 Task: Look for space in Xiamen, China from 8th August, 2023 to 15th August, 2023 for 9 adults in price range Rs.10000 to Rs.14000. Place can be shared room with 5 bedrooms having 9 beds and 5 bathrooms. Property type can be house, flat, guest house. Amenities needed are: wifi, TV, free parkinig on premises, gym, breakfast. Booking option can be shelf check-in. Required host language is Chinese (Simplified).
Action: Mouse moved to (413, 107)
Screenshot: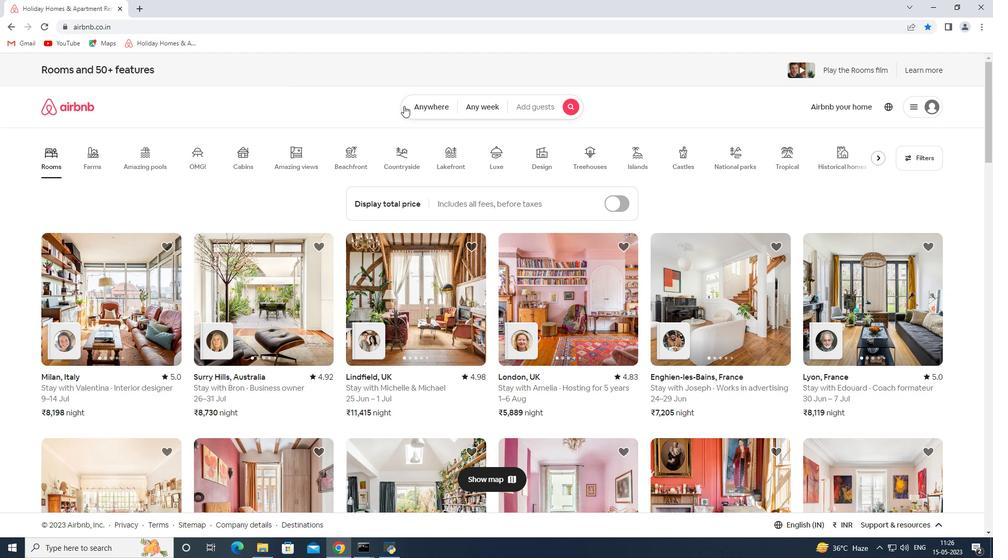 
Action: Mouse pressed left at (413, 107)
Screenshot: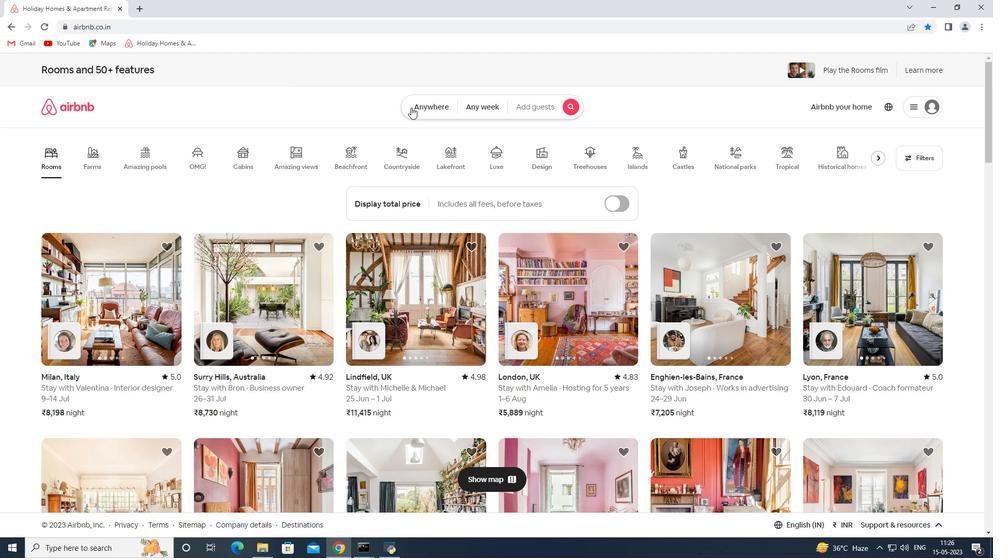 
Action: Mouse moved to (324, 151)
Screenshot: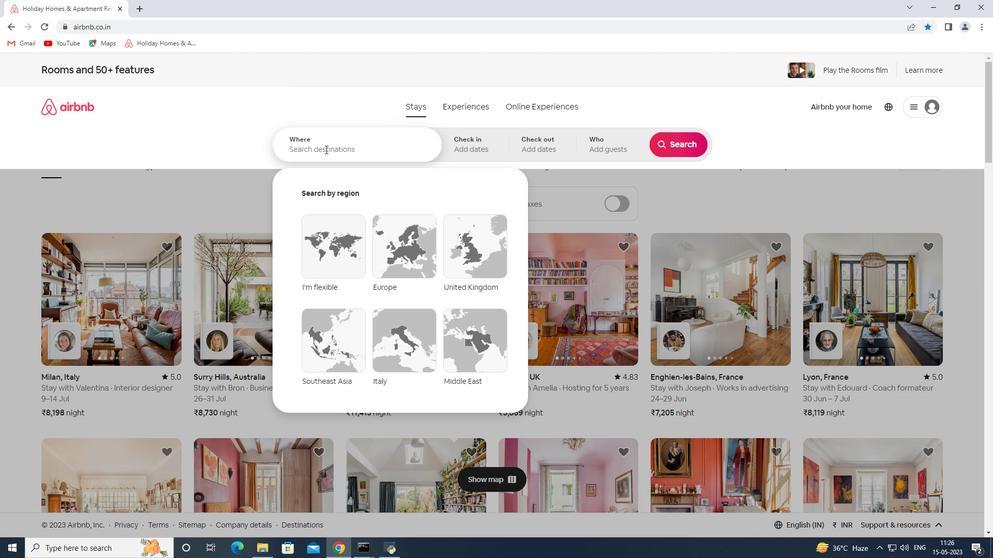 
Action: Mouse pressed left at (324, 151)
Screenshot: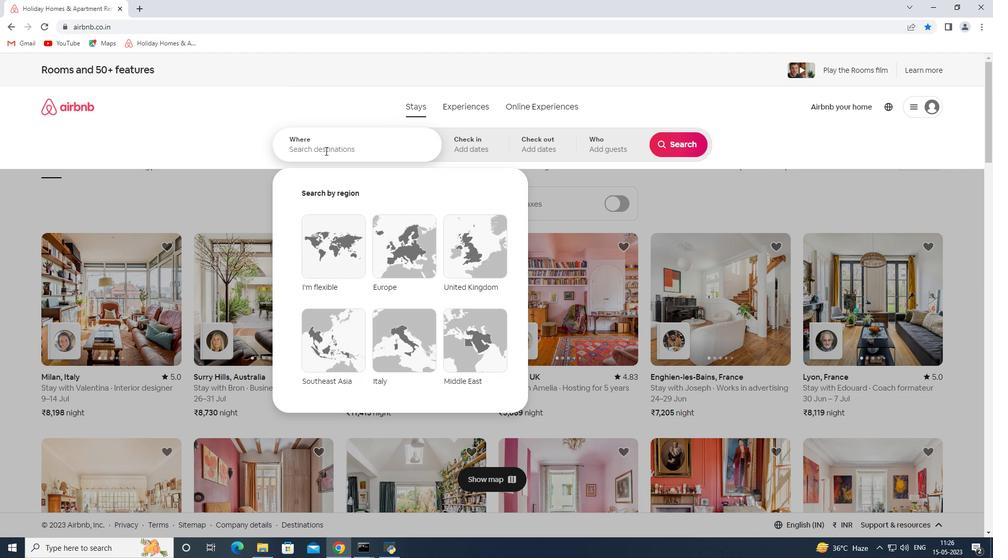 
Action: Key pressed <Key.shift>Xiamen<Key.space><Key.shift>China<Key.space><Key.enter>
Screenshot: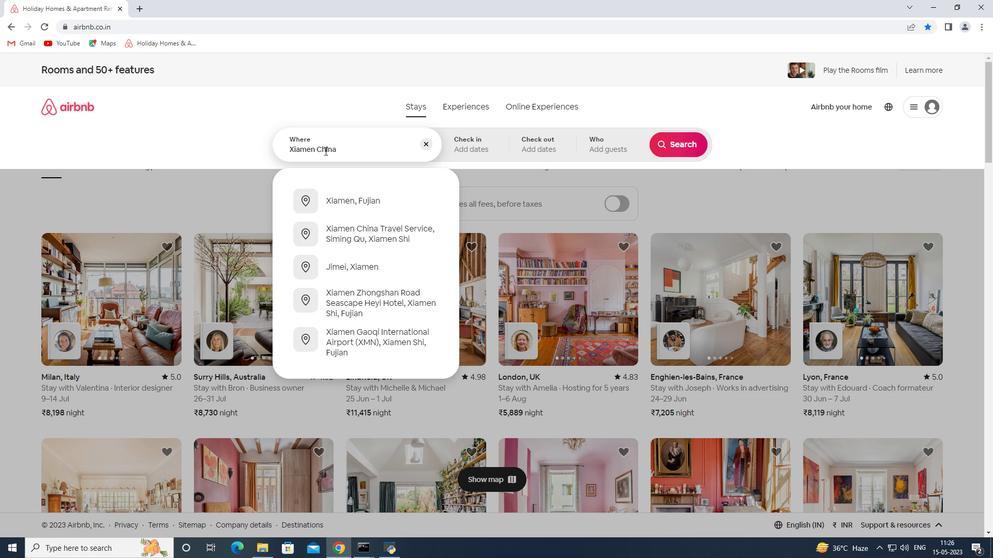 
Action: Mouse moved to (674, 224)
Screenshot: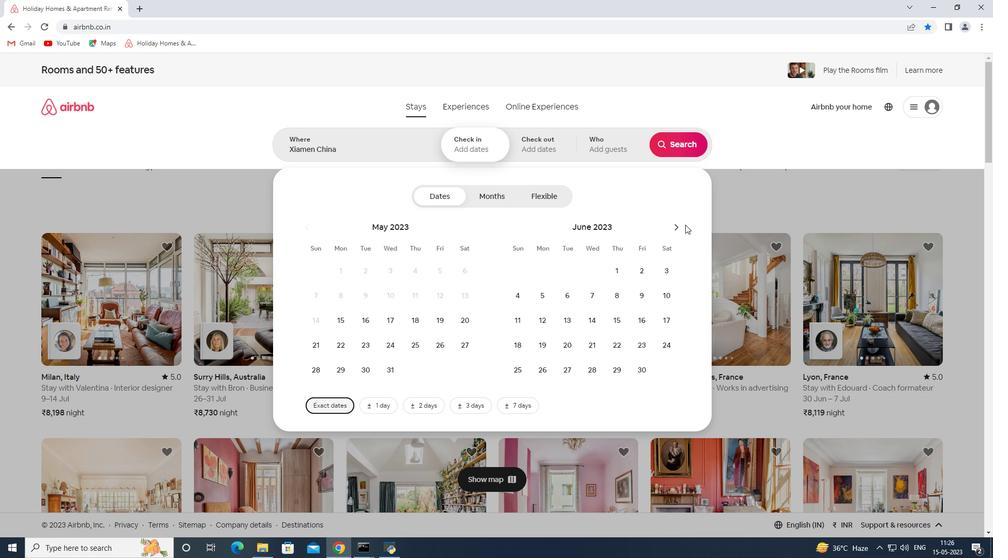 
Action: Mouse pressed left at (674, 224)
Screenshot: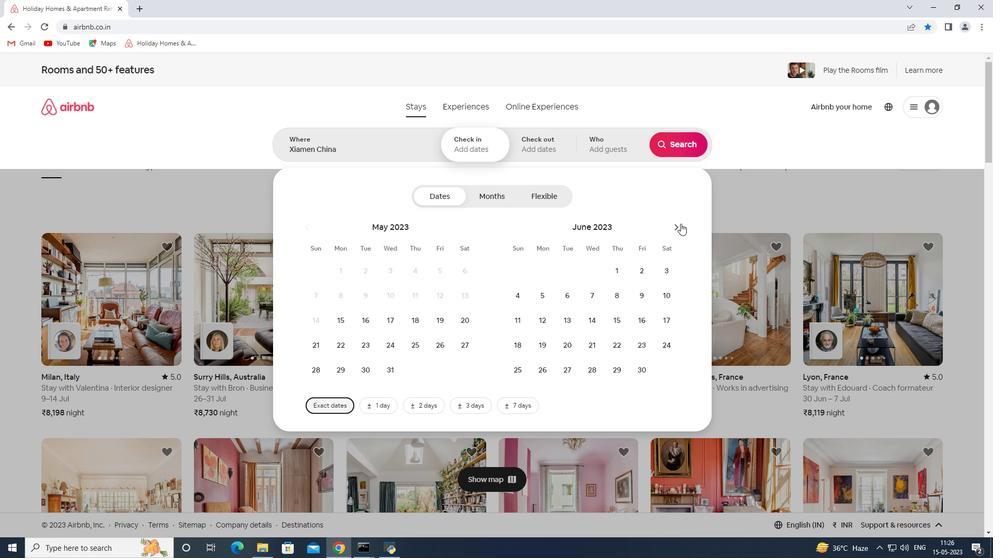 
Action: Mouse pressed left at (674, 224)
Screenshot: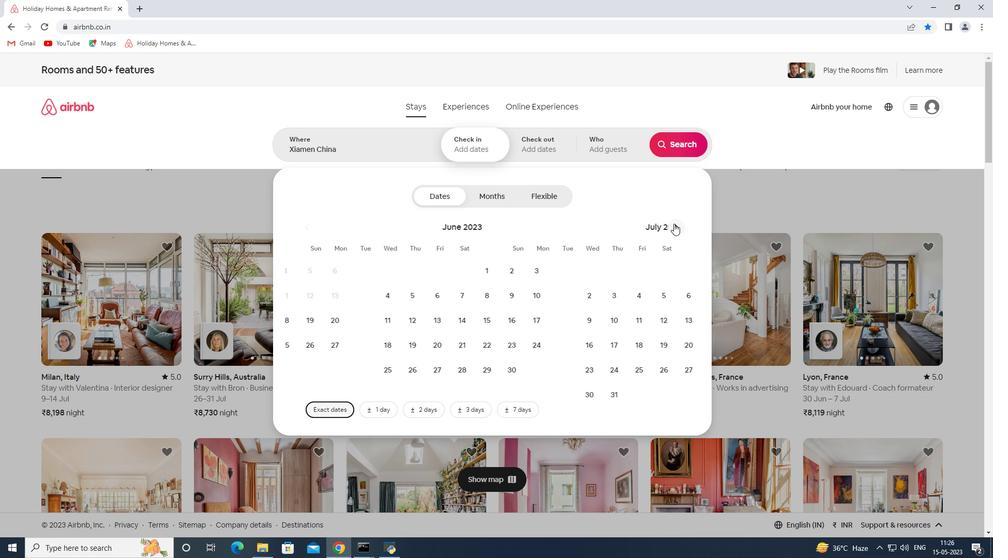 
Action: Mouse moved to (564, 296)
Screenshot: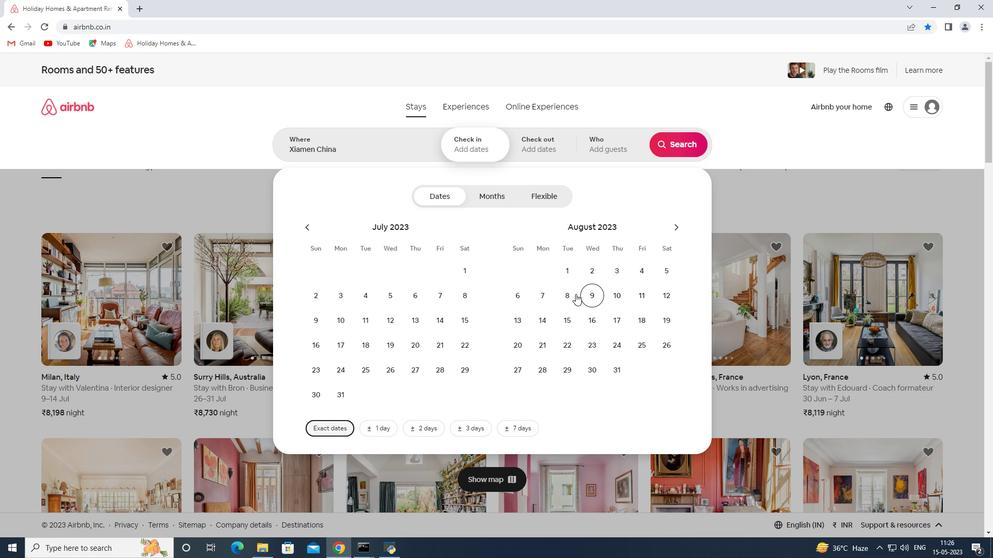 
Action: Mouse pressed left at (564, 296)
Screenshot: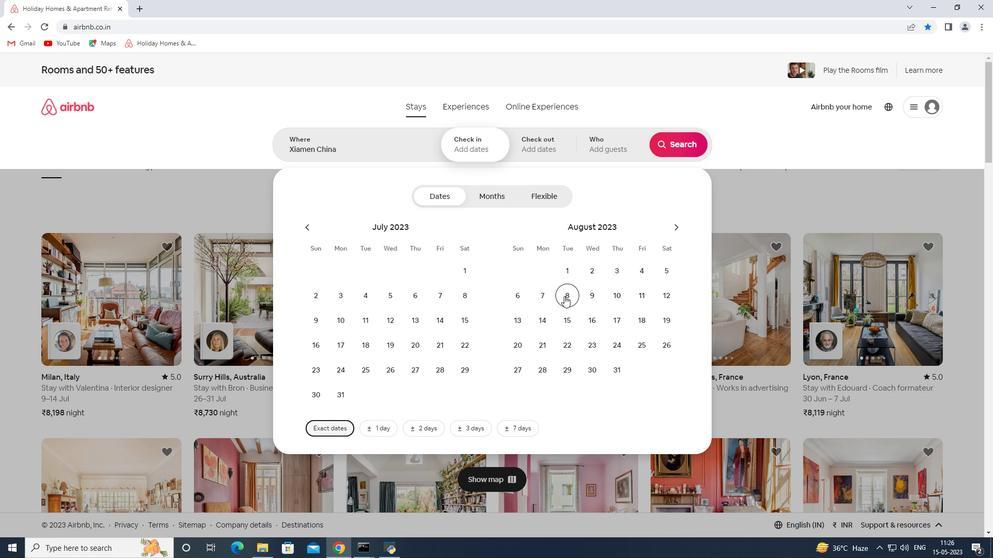 
Action: Mouse moved to (565, 318)
Screenshot: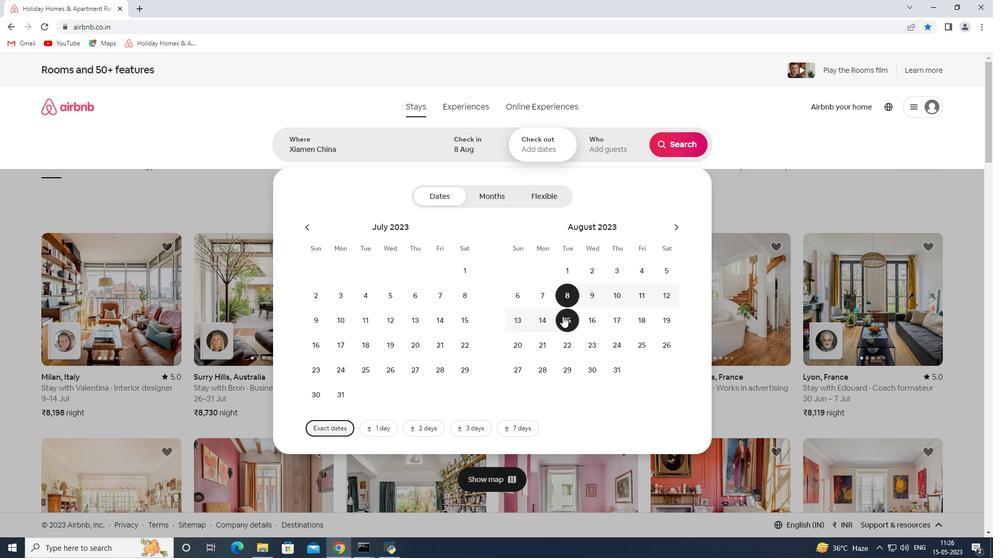 
Action: Mouse pressed left at (565, 318)
Screenshot: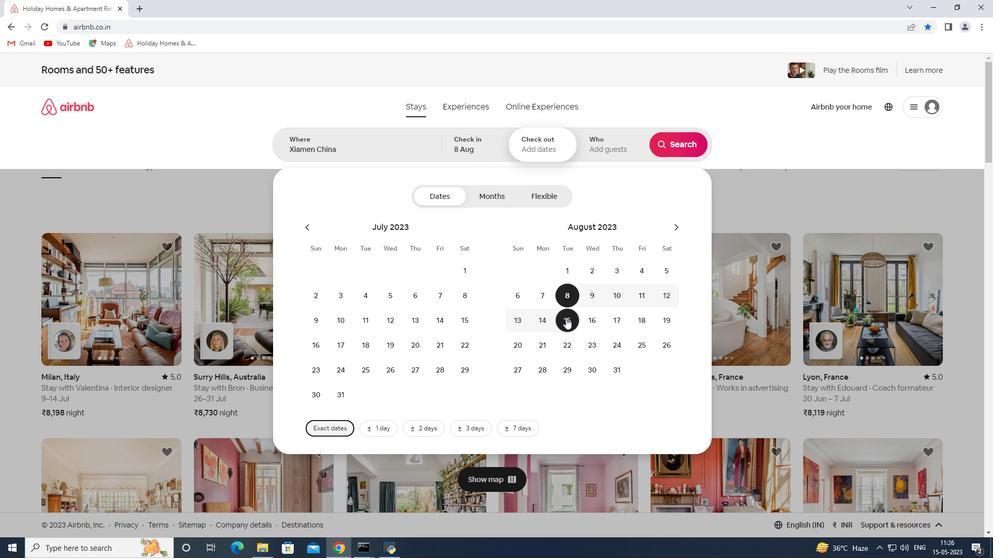 
Action: Mouse moved to (593, 145)
Screenshot: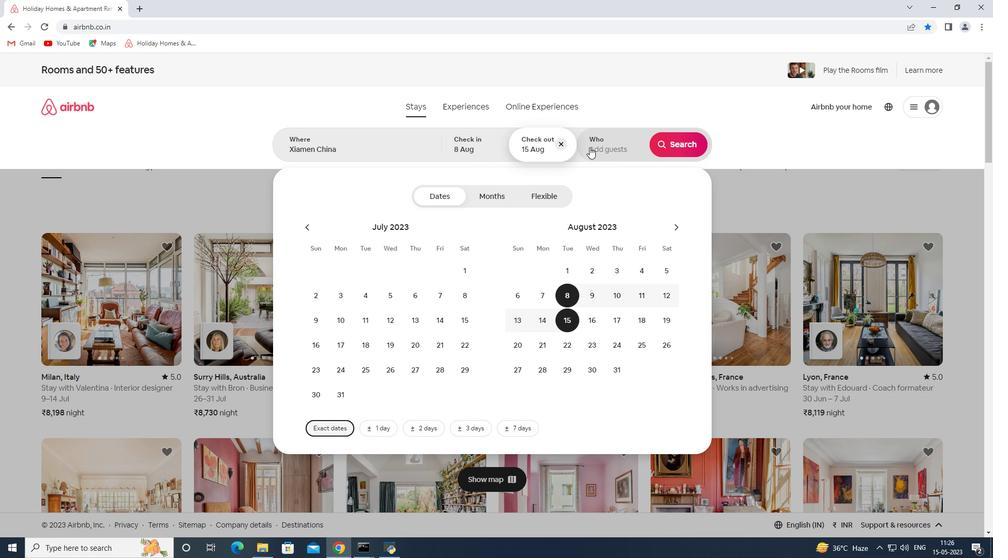 
Action: Mouse pressed left at (593, 145)
Screenshot: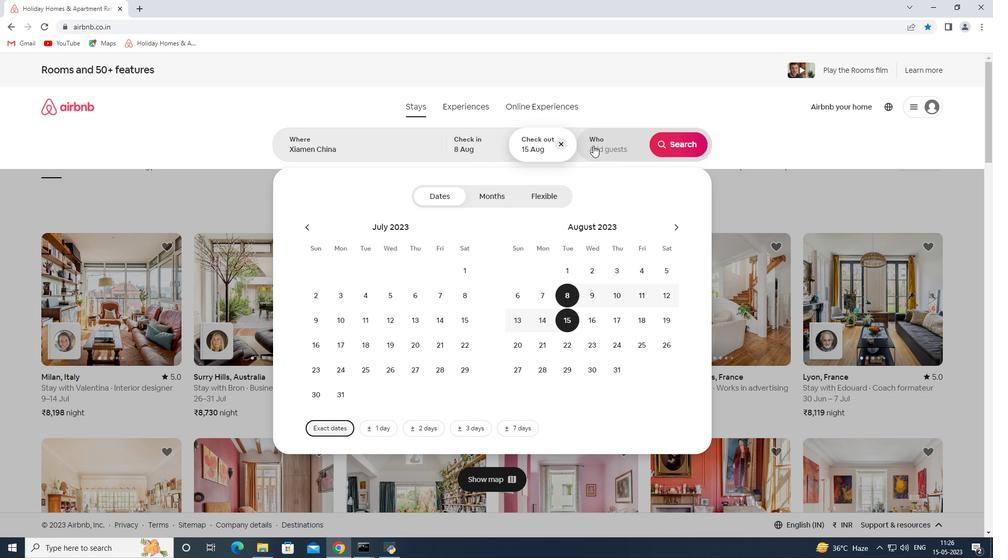 
Action: Mouse moved to (684, 198)
Screenshot: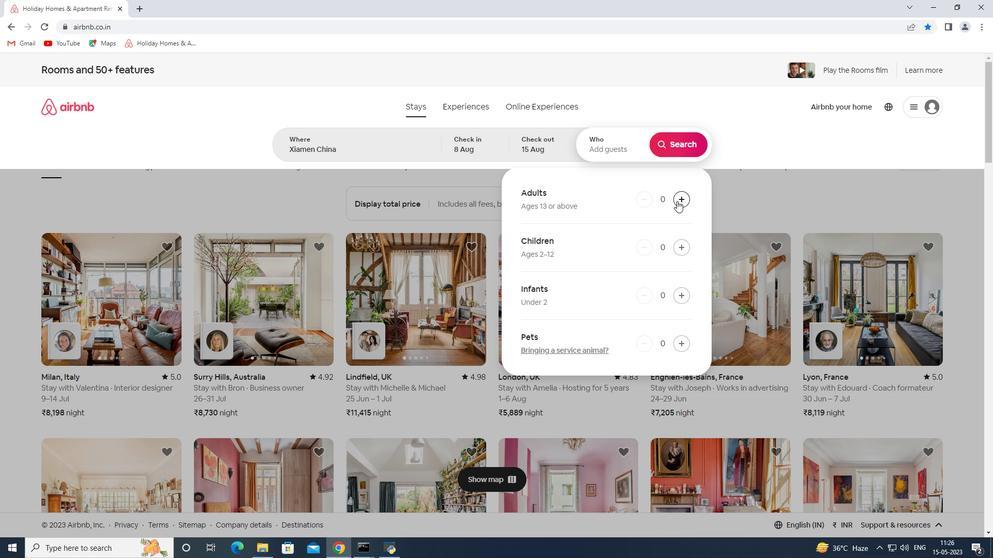
Action: Mouse pressed left at (684, 198)
Screenshot: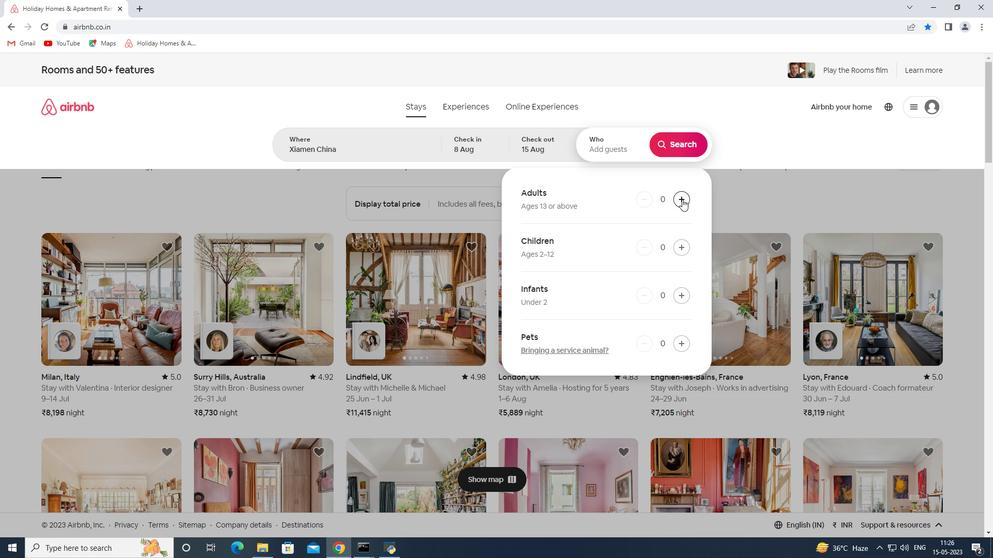 
Action: Mouse pressed left at (684, 198)
Screenshot: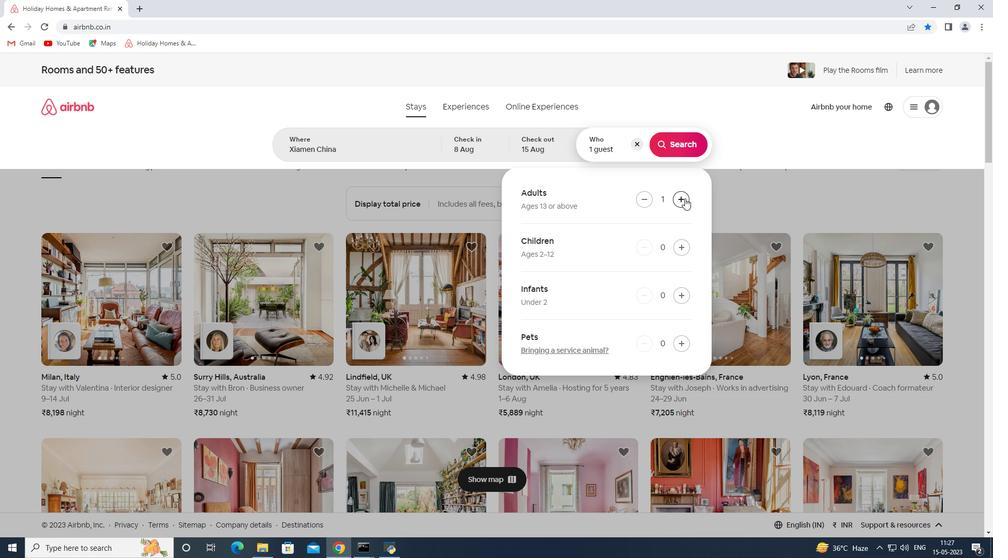 
Action: Mouse pressed left at (684, 198)
Screenshot: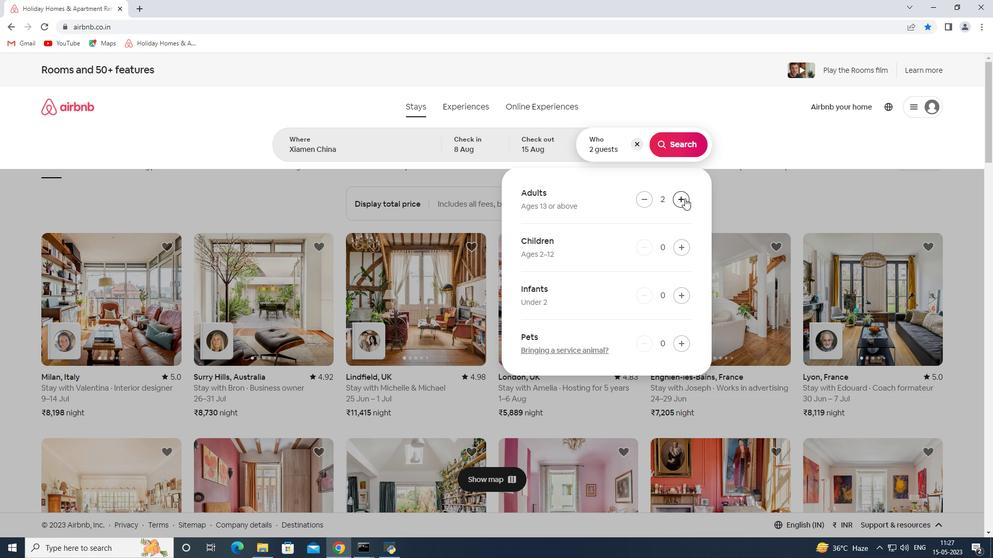 
Action: Mouse pressed left at (684, 198)
Screenshot: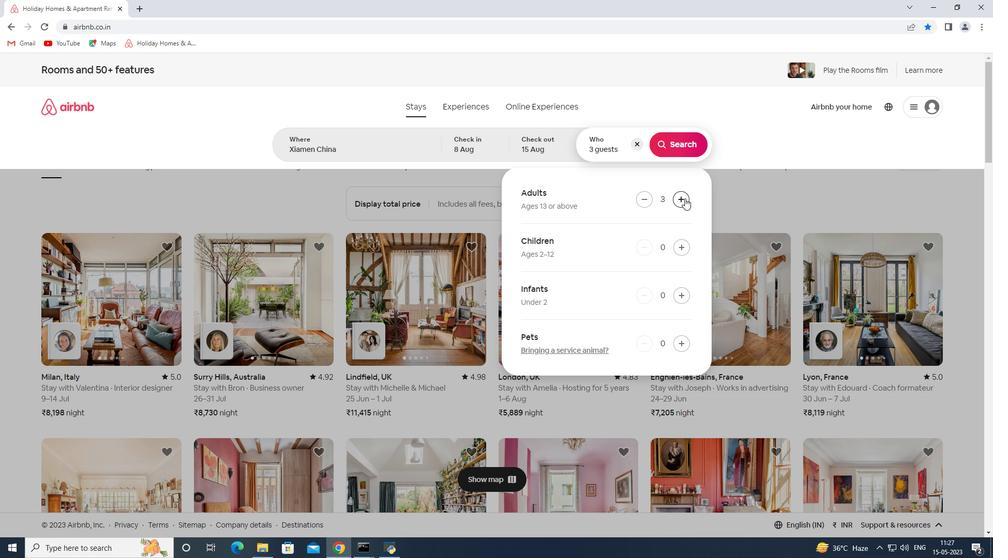 
Action: Mouse pressed left at (684, 198)
Screenshot: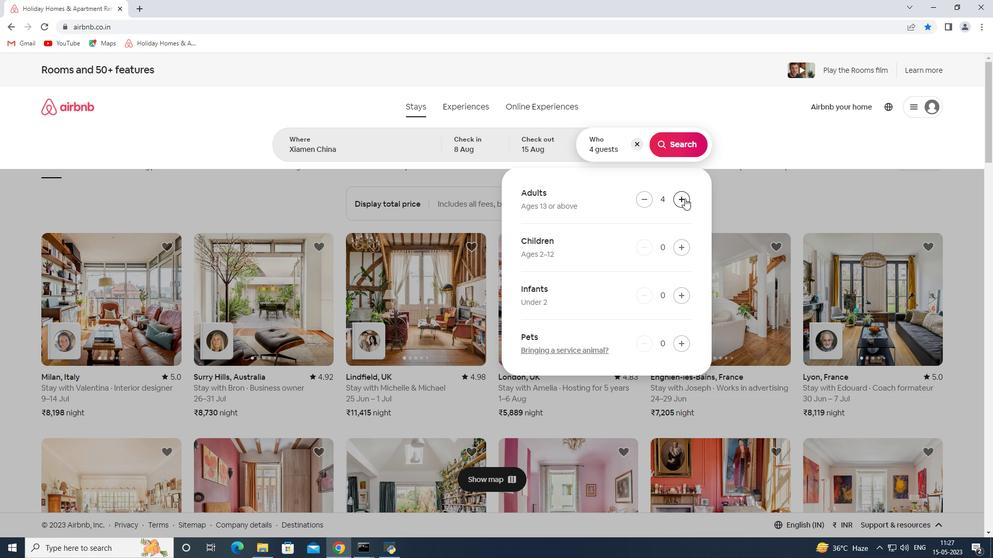 
Action: Mouse pressed left at (684, 198)
Screenshot: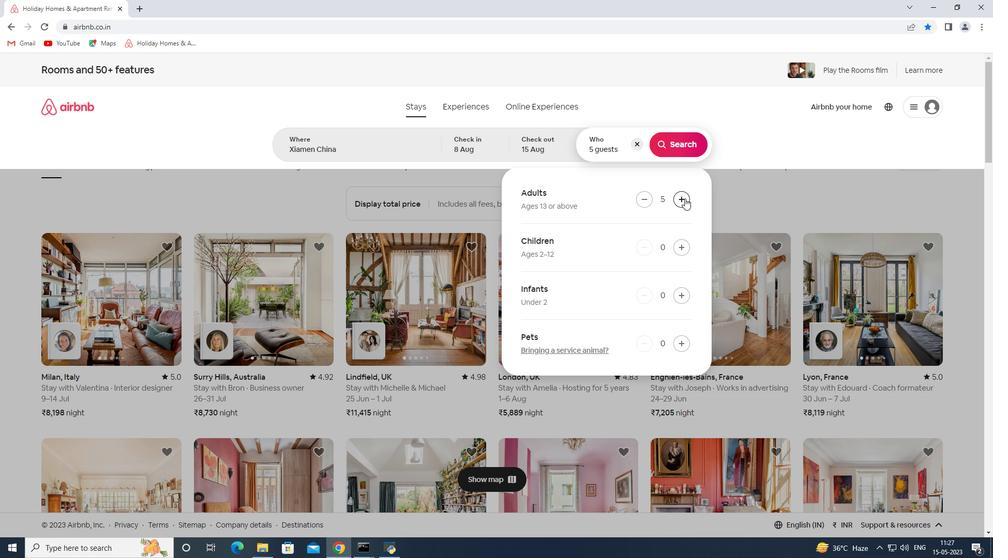 
Action: Mouse pressed left at (684, 198)
Screenshot: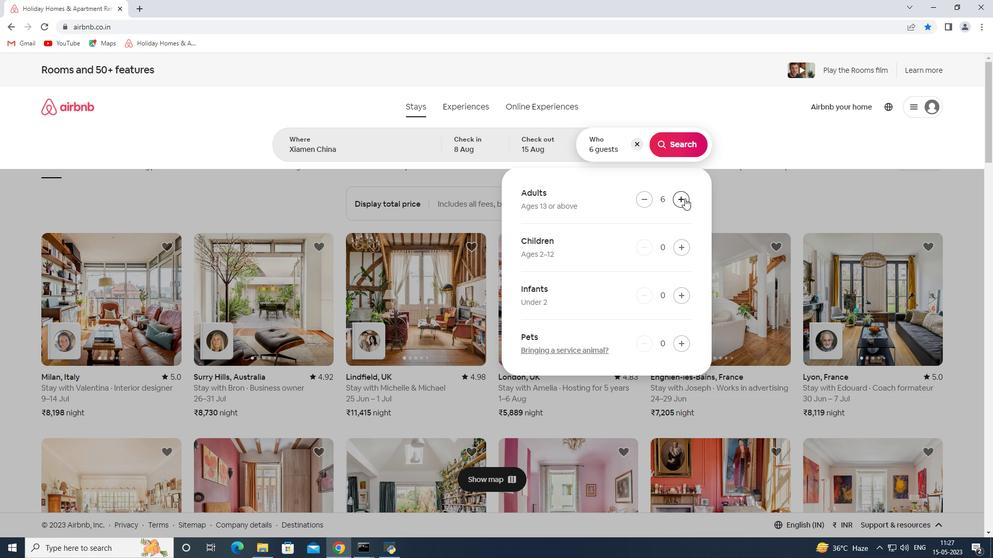 
Action: Mouse pressed left at (684, 198)
Screenshot: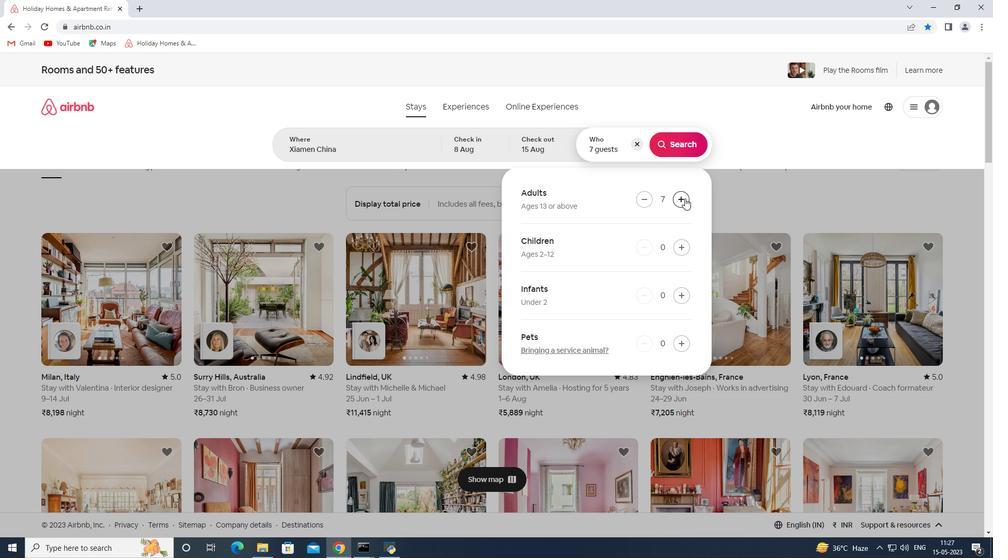 
Action: Mouse pressed left at (684, 198)
Screenshot: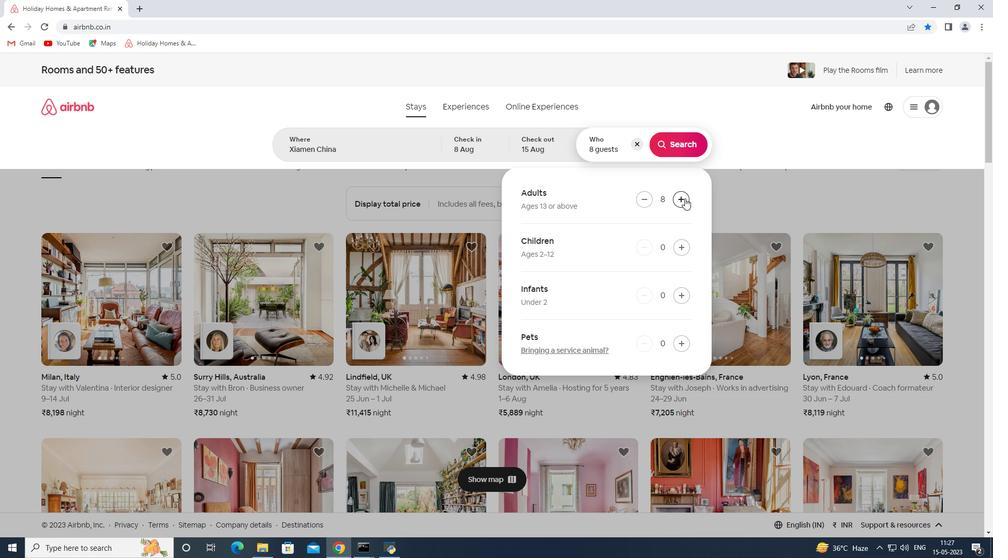 
Action: Mouse moved to (685, 146)
Screenshot: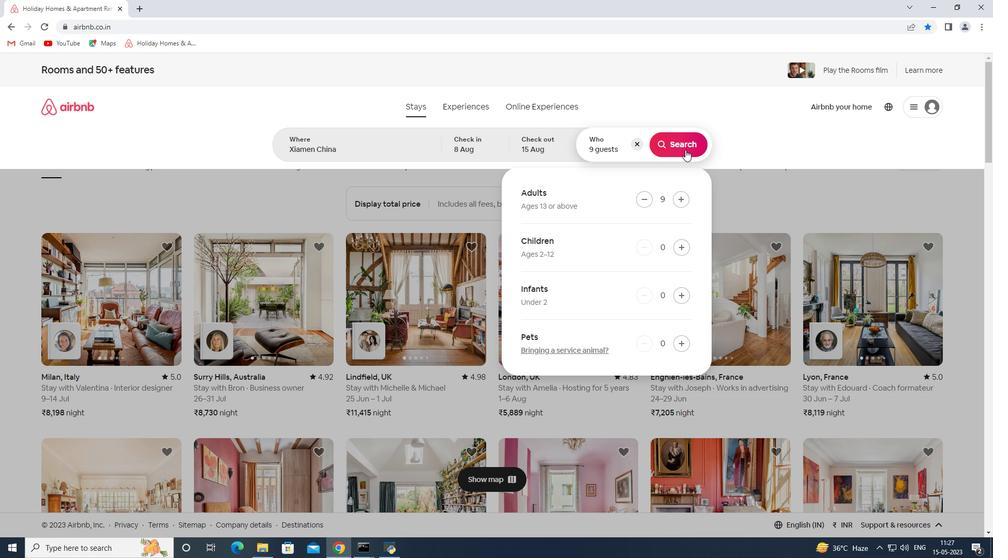 
Action: Mouse pressed left at (685, 146)
Screenshot: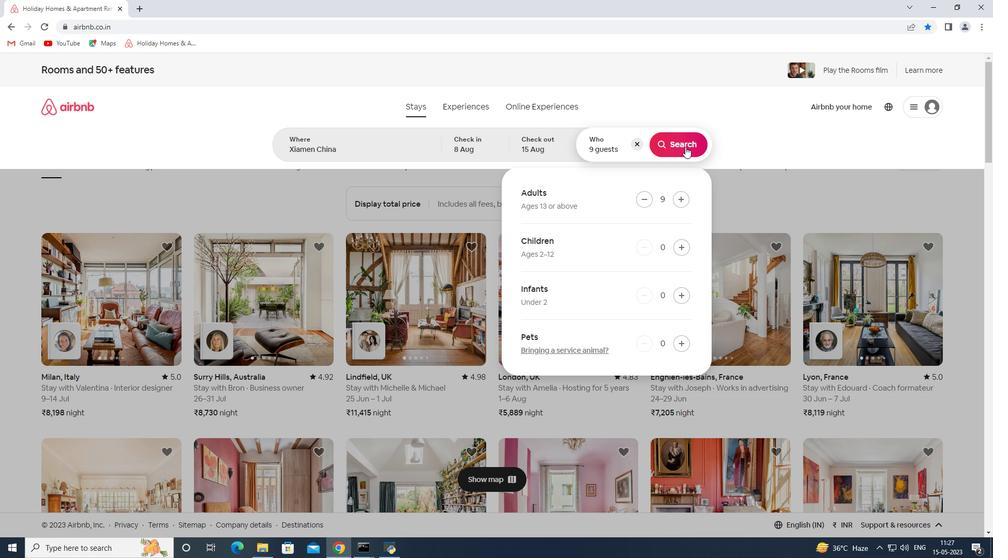 
Action: Mouse moved to (949, 116)
Screenshot: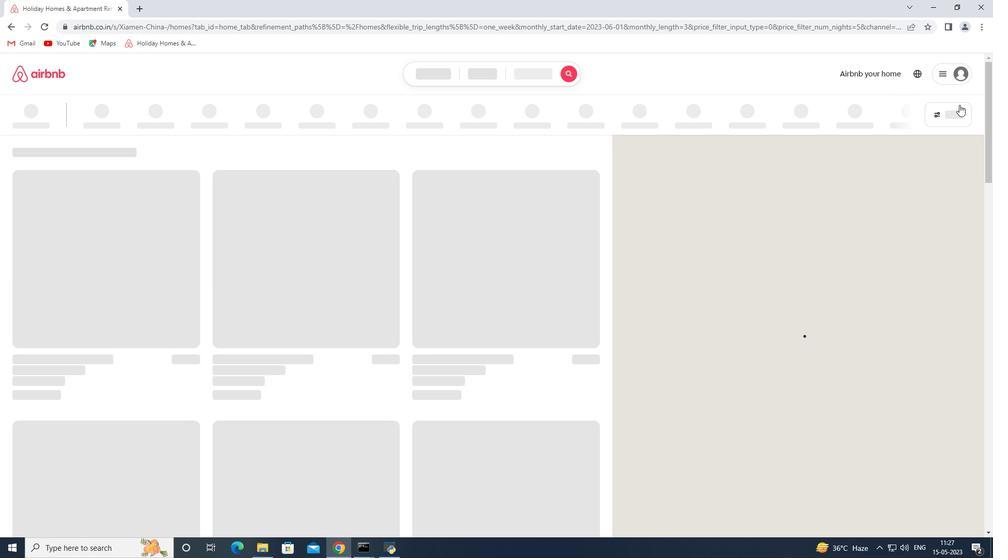 
Action: Mouse pressed left at (949, 116)
Screenshot: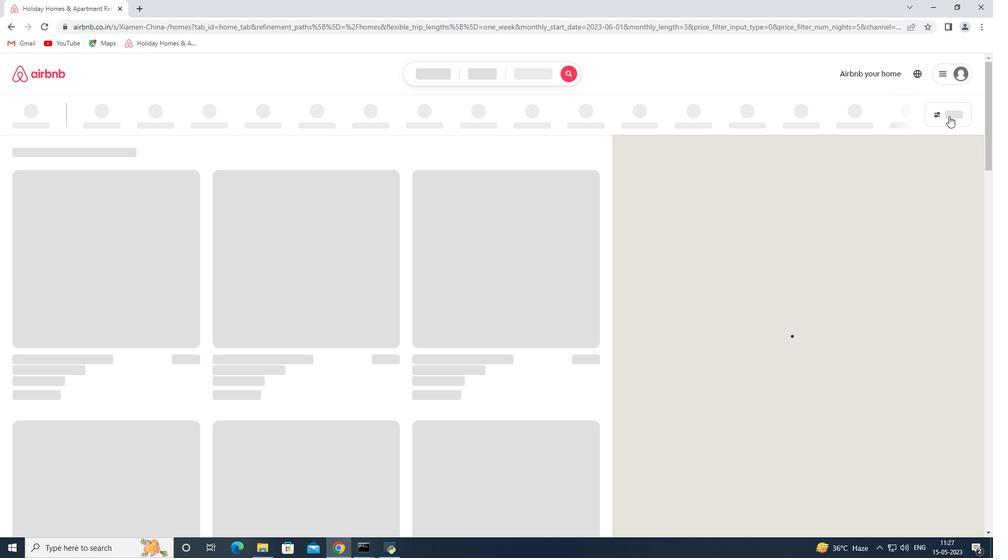 
Action: Mouse moved to (375, 368)
Screenshot: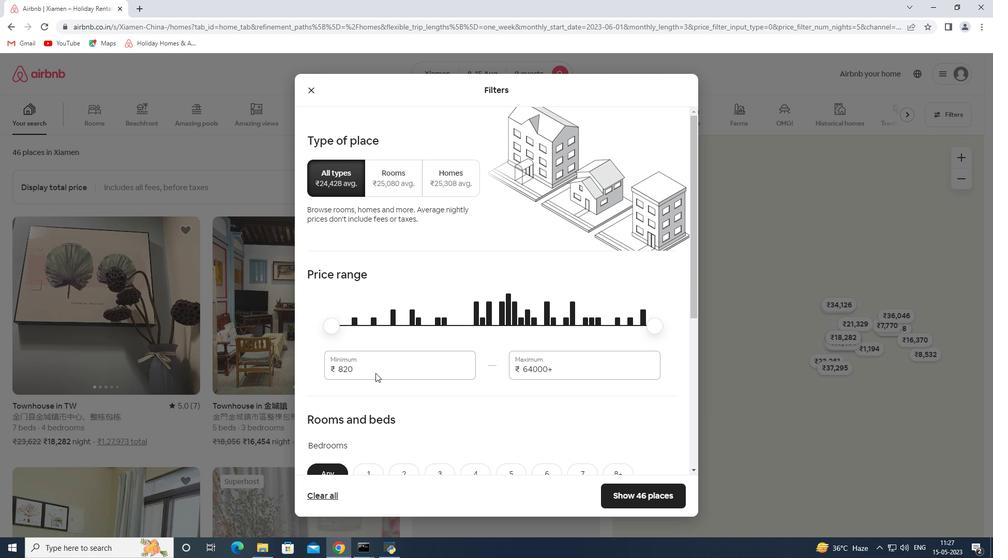 
Action: Mouse pressed left at (375, 368)
Screenshot: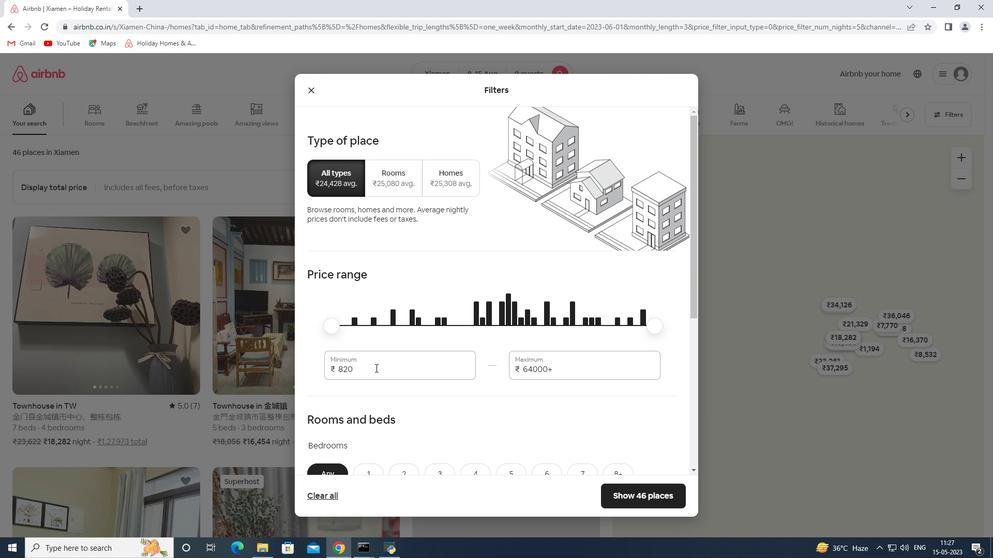 
Action: Mouse pressed left at (375, 368)
Screenshot: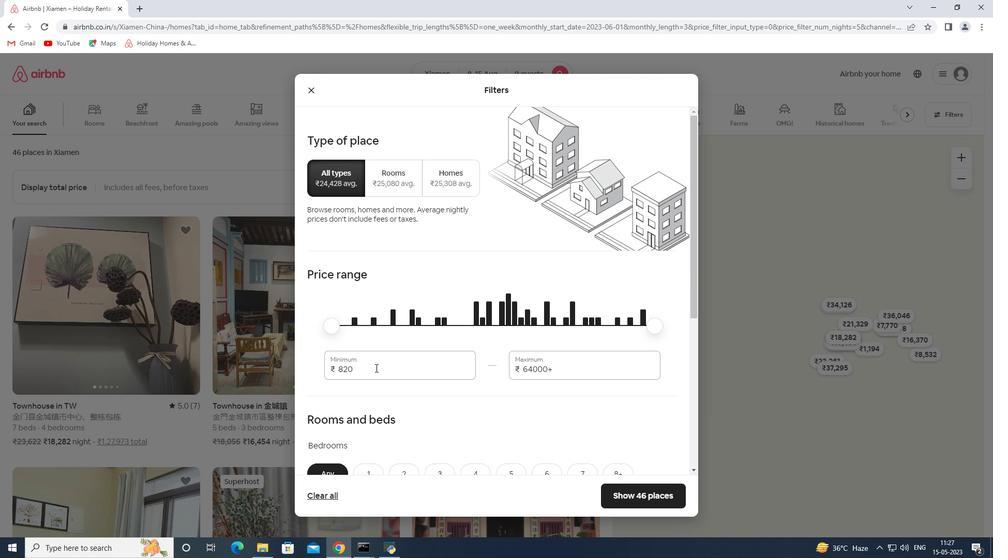 
Action: Key pressed 10000
Screenshot: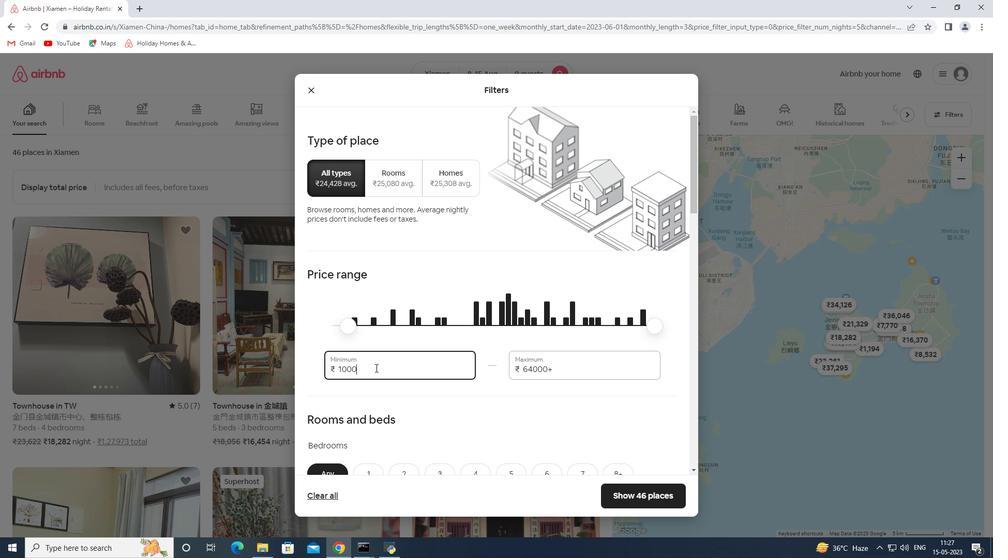 
Action: Mouse moved to (577, 369)
Screenshot: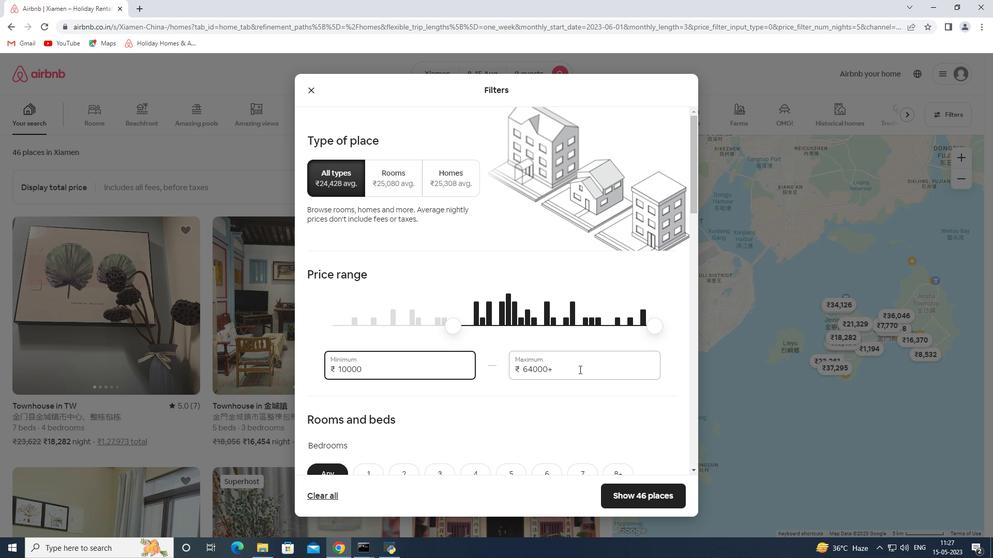 
Action: Mouse pressed left at (577, 369)
Screenshot: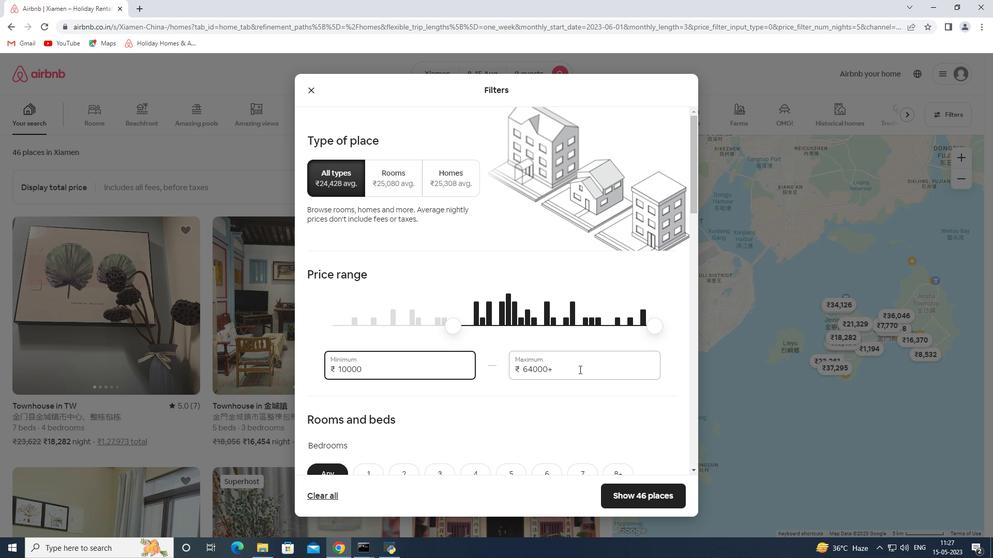 
Action: Mouse pressed left at (577, 369)
Screenshot: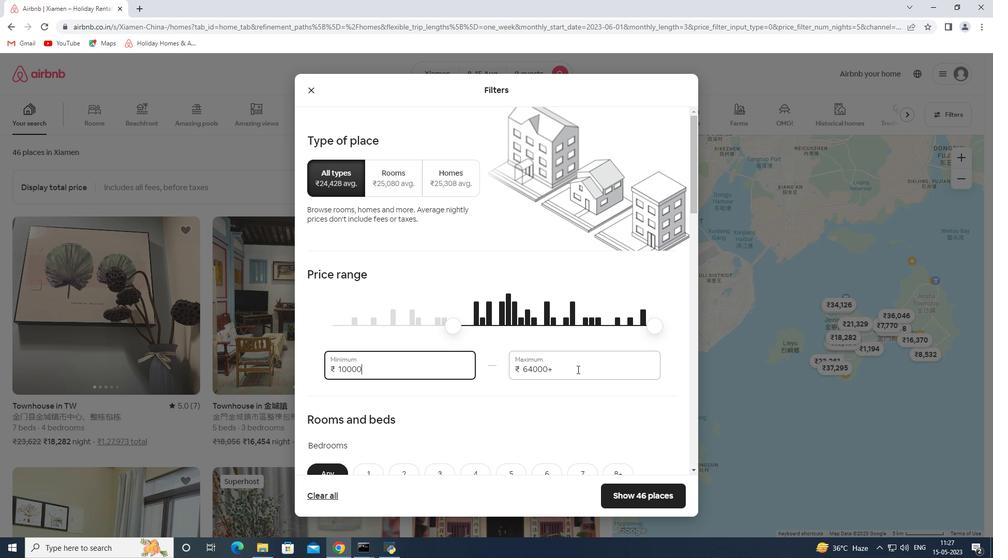 
Action: Mouse pressed left at (577, 369)
Screenshot: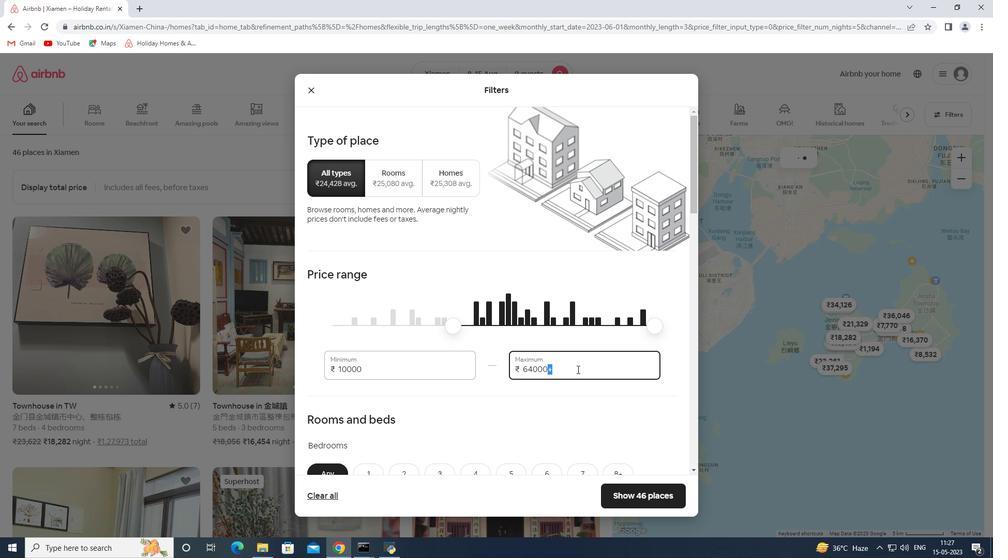 
Action: Mouse pressed left at (577, 369)
Screenshot: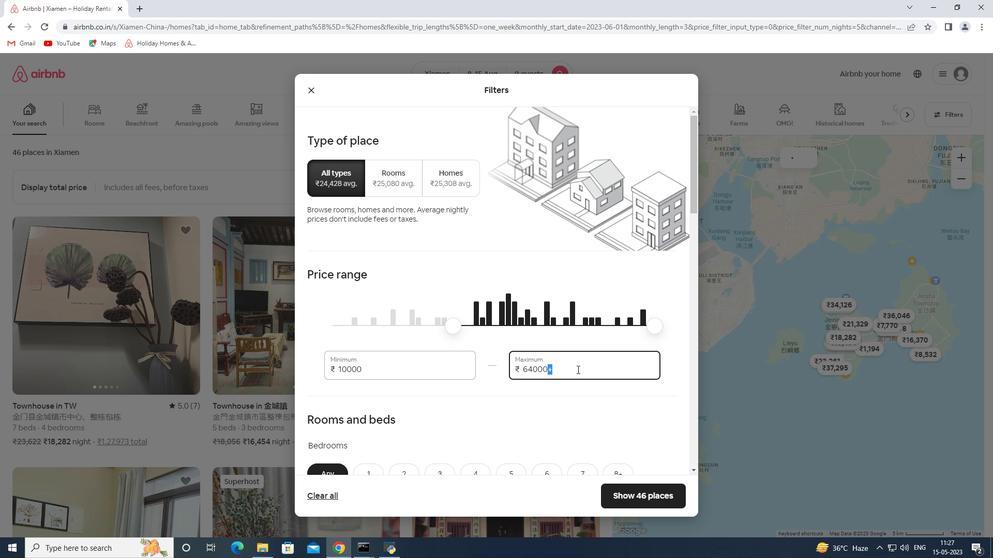 
Action: Key pressed 14000
Screenshot: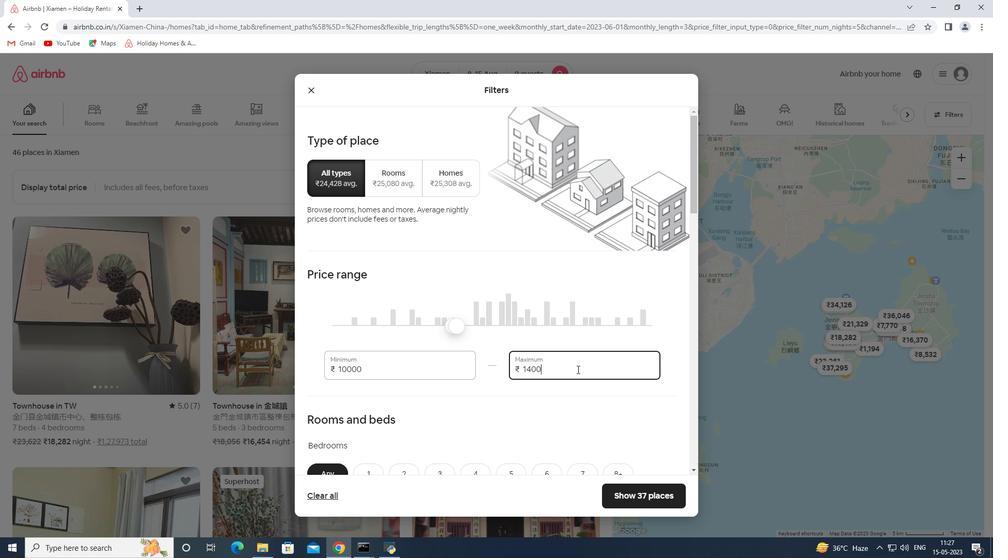 
Action: Mouse moved to (542, 312)
Screenshot: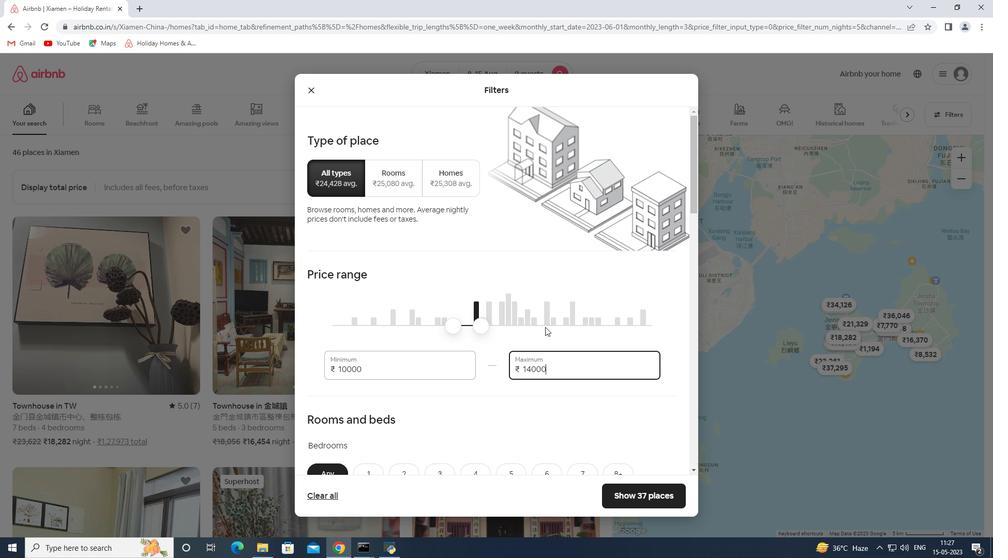 
Action: Mouse scrolled (542, 311) with delta (0, 0)
Screenshot: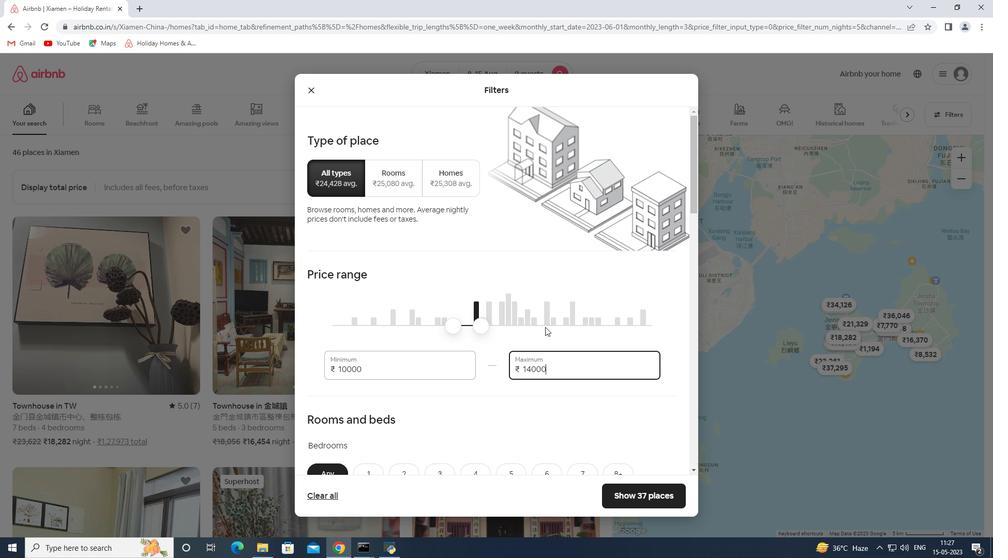 
Action: Mouse moved to (542, 310)
Screenshot: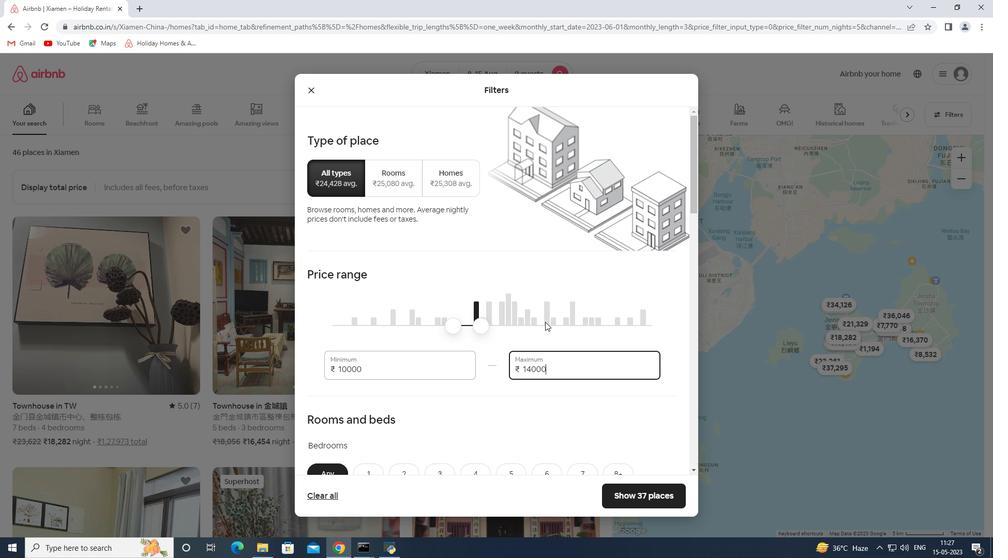 
Action: Mouse scrolled (542, 309) with delta (0, 0)
Screenshot: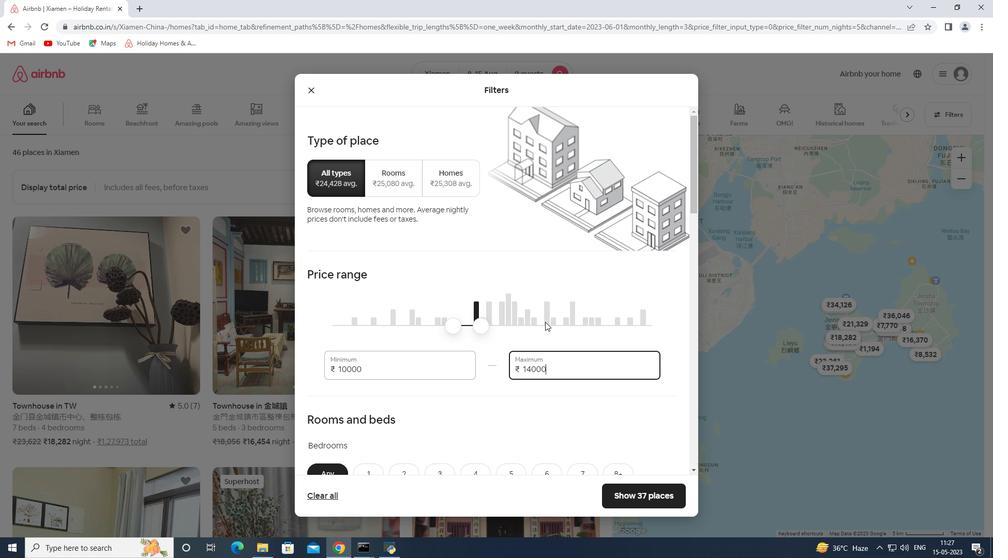 
Action: Mouse moved to (541, 309)
Screenshot: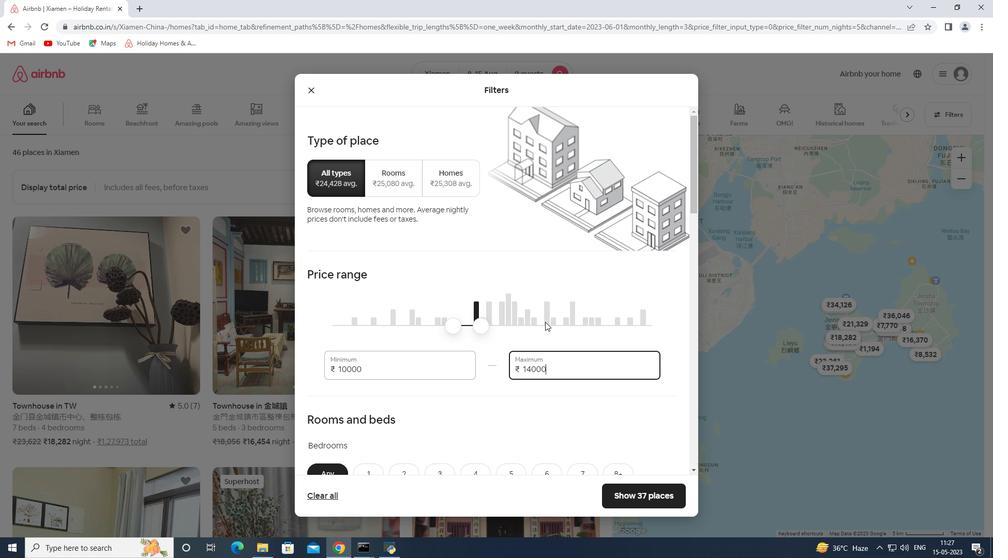 
Action: Mouse scrolled (541, 308) with delta (0, 0)
Screenshot: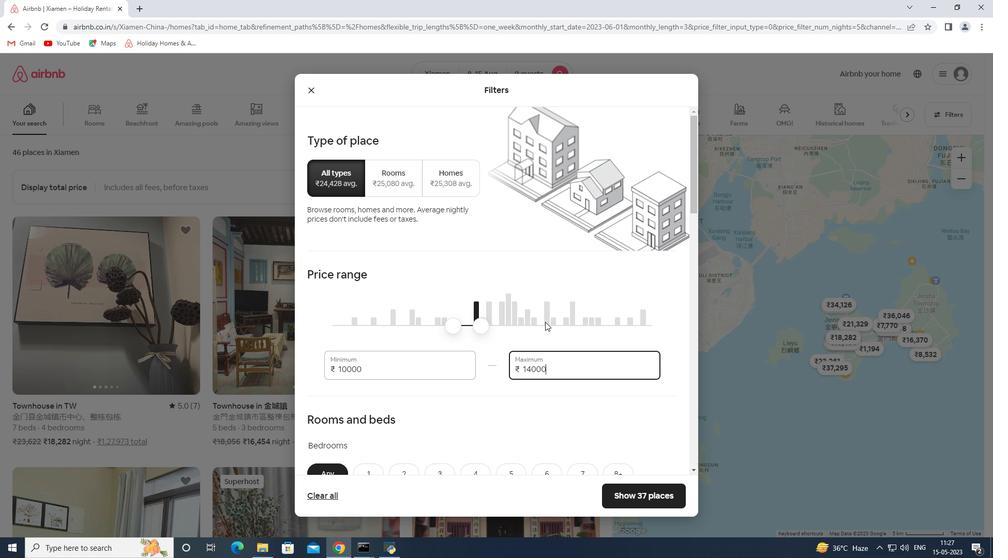 
Action: Mouse moved to (539, 306)
Screenshot: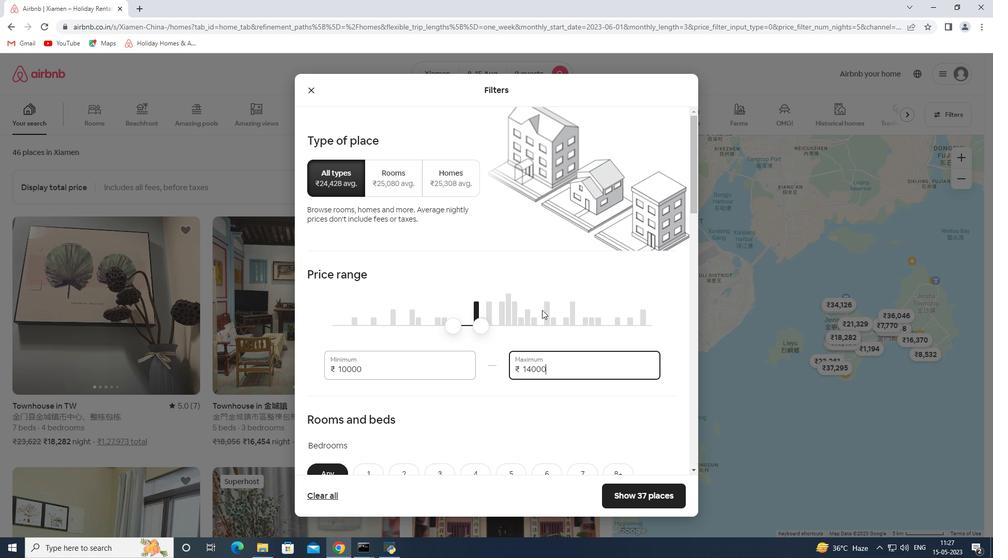 
Action: Mouse scrolled (539, 306) with delta (0, 0)
Screenshot: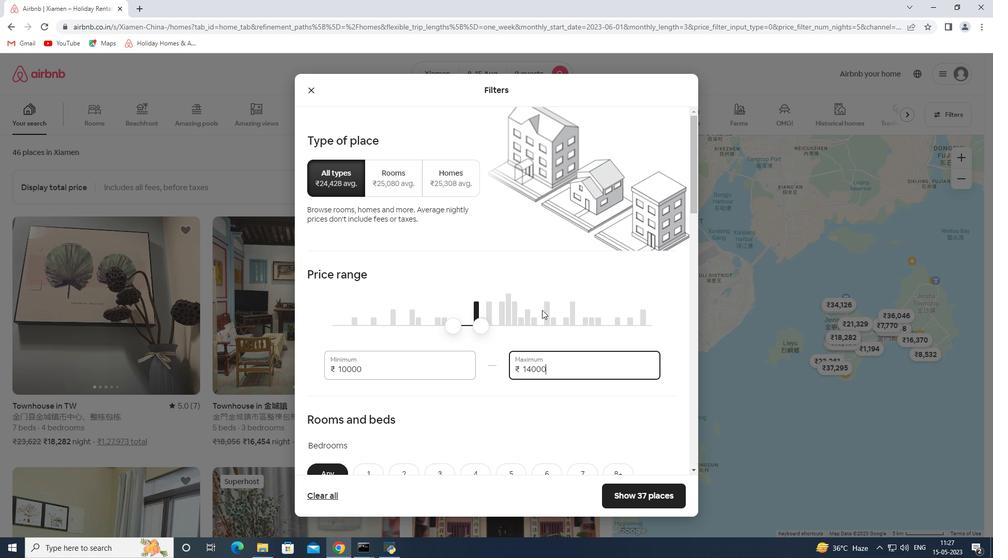 
Action: Mouse moved to (514, 270)
Screenshot: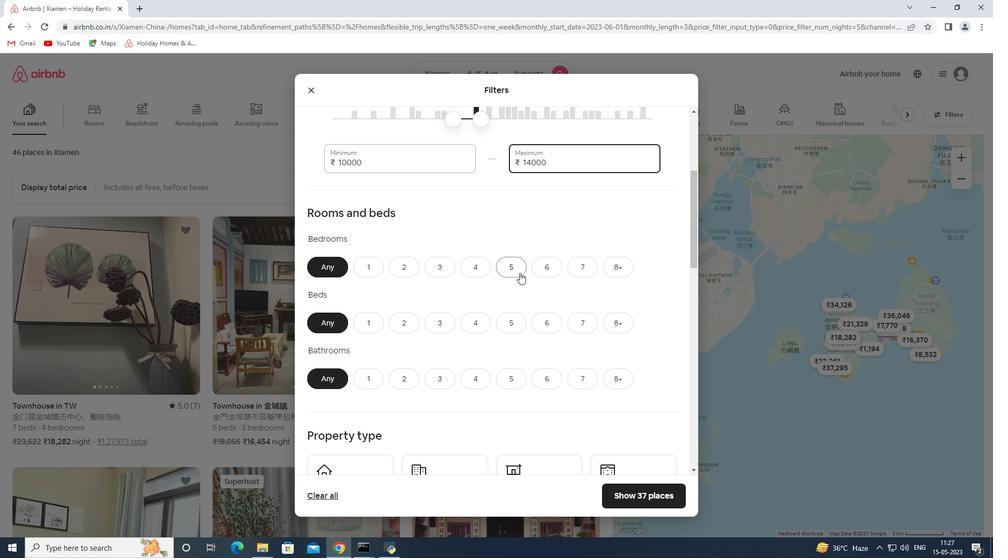 
Action: Mouse pressed left at (514, 270)
Screenshot: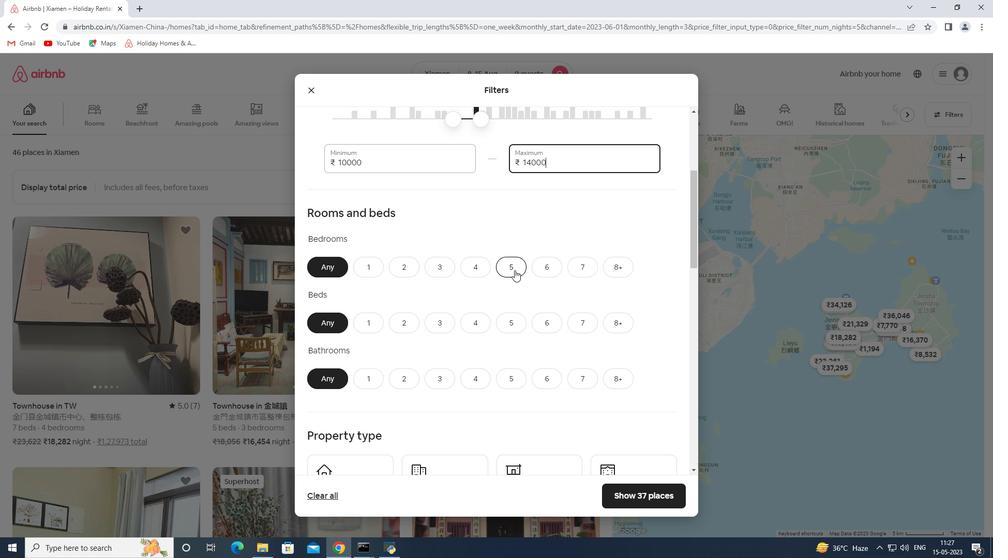 
Action: Mouse moved to (621, 323)
Screenshot: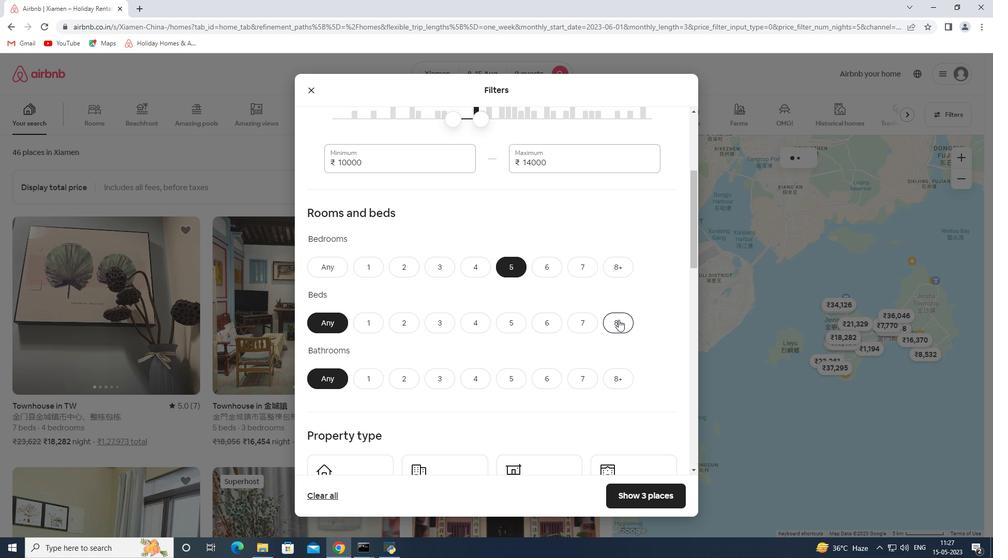 
Action: Mouse pressed left at (621, 323)
Screenshot: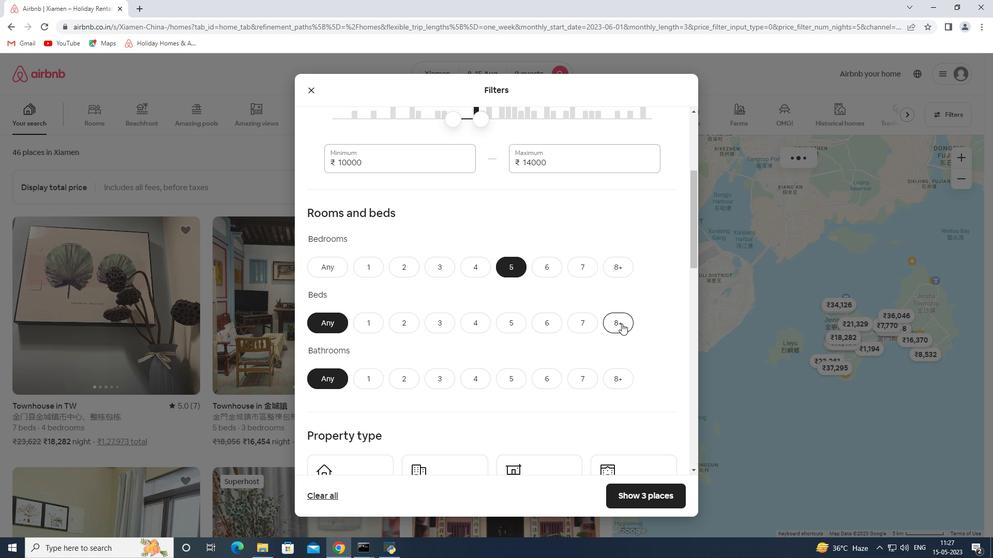 
Action: Mouse moved to (515, 378)
Screenshot: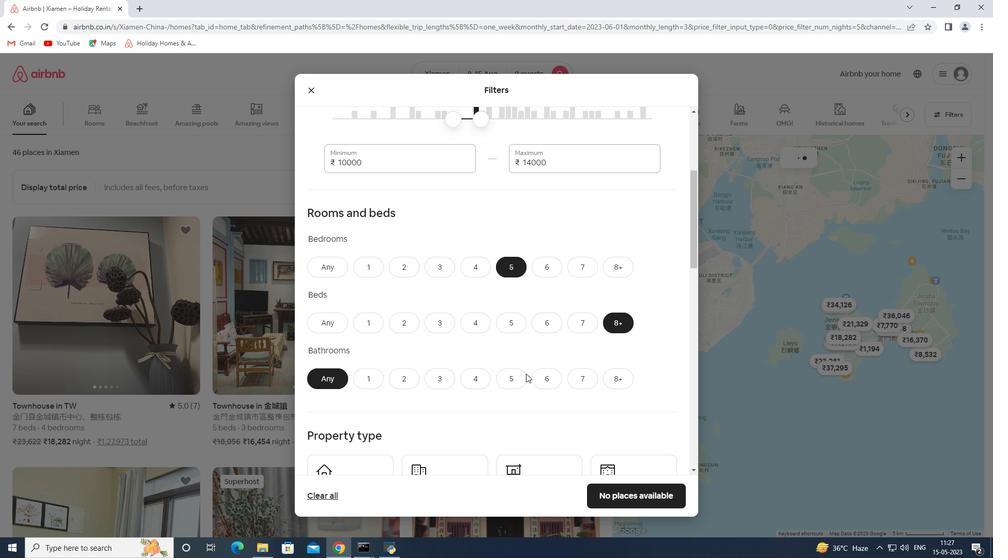 
Action: Mouse pressed left at (515, 378)
Screenshot: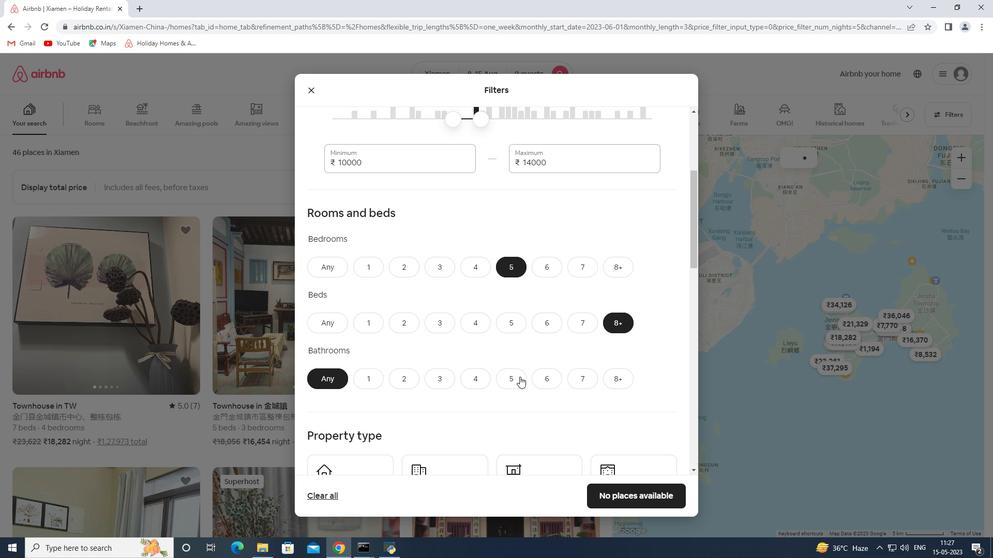 
Action: Mouse moved to (529, 336)
Screenshot: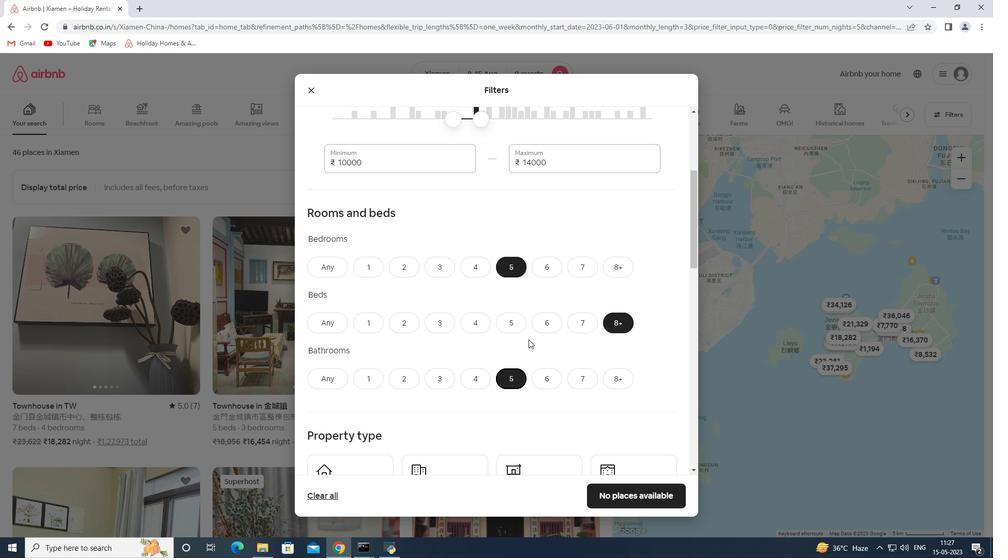
Action: Mouse scrolled (529, 336) with delta (0, 0)
Screenshot: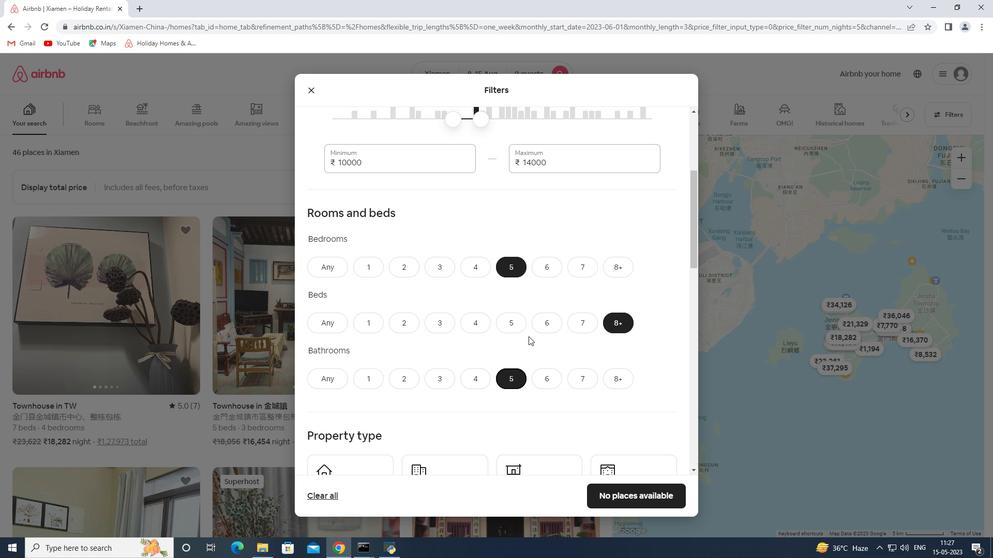 
Action: Mouse scrolled (529, 336) with delta (0, 0)
Screenshot: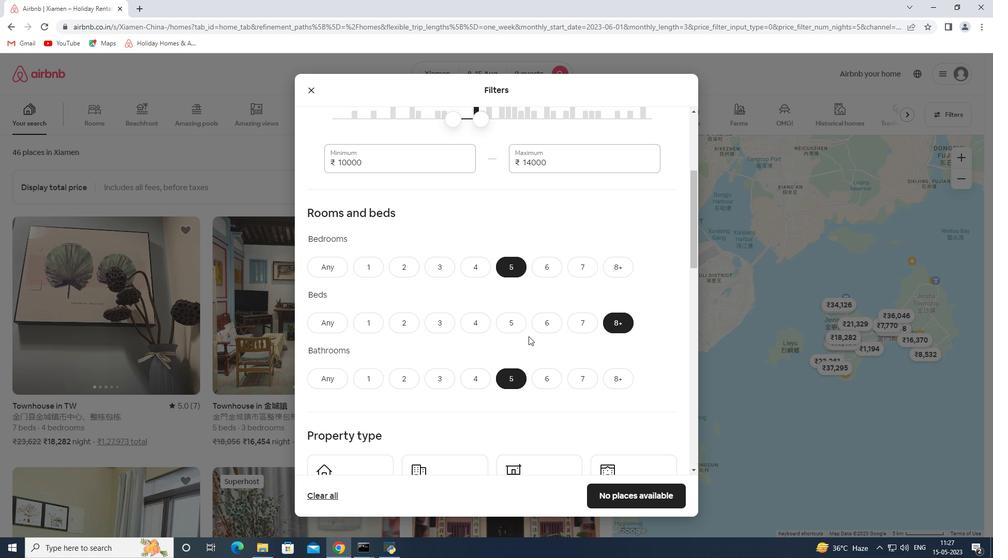 
Action: Mouse moved to (373, 379)
Screenshot: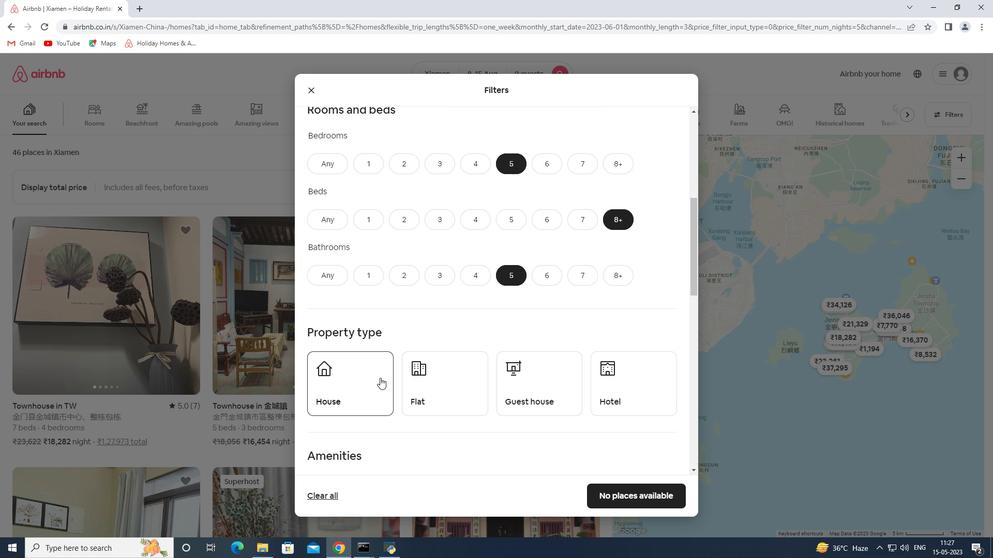
Action: Mouse pressed left at (373, 379)
Screenshot: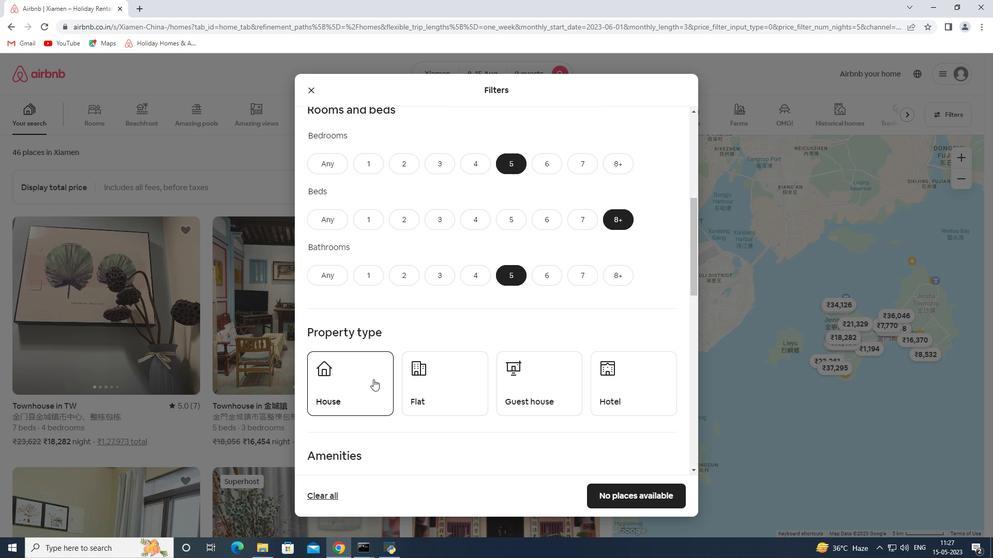 
Action: Mouse moved to (453, 382)
Screenshot: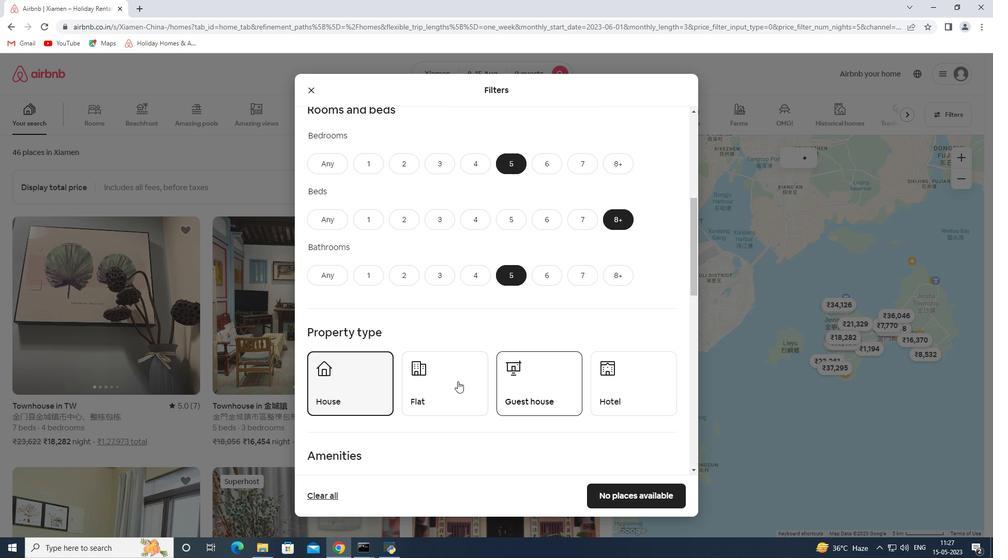 
Action: Mouse pressed left at (453, 382)
Screenshot: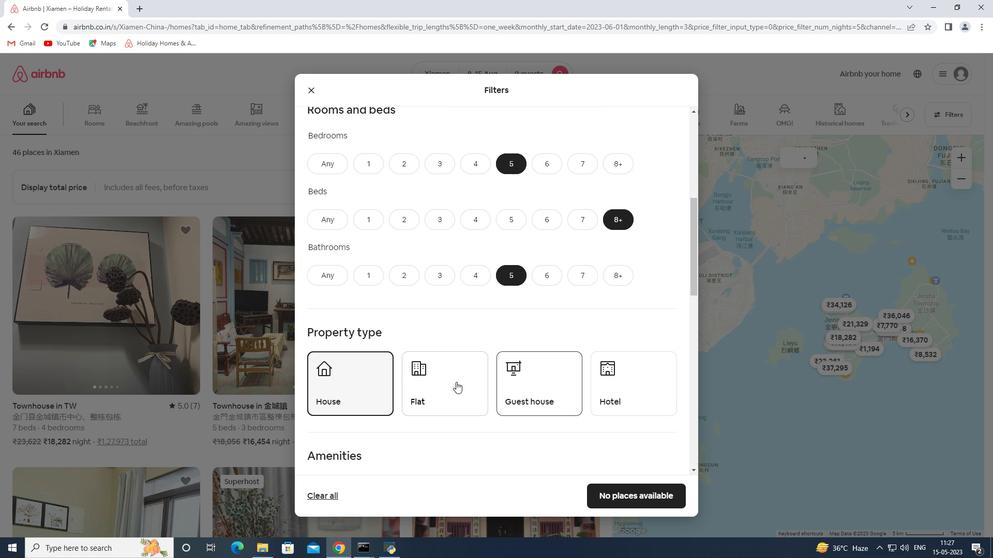 
Action: Mouse moved to (531, 373)
Screenshot: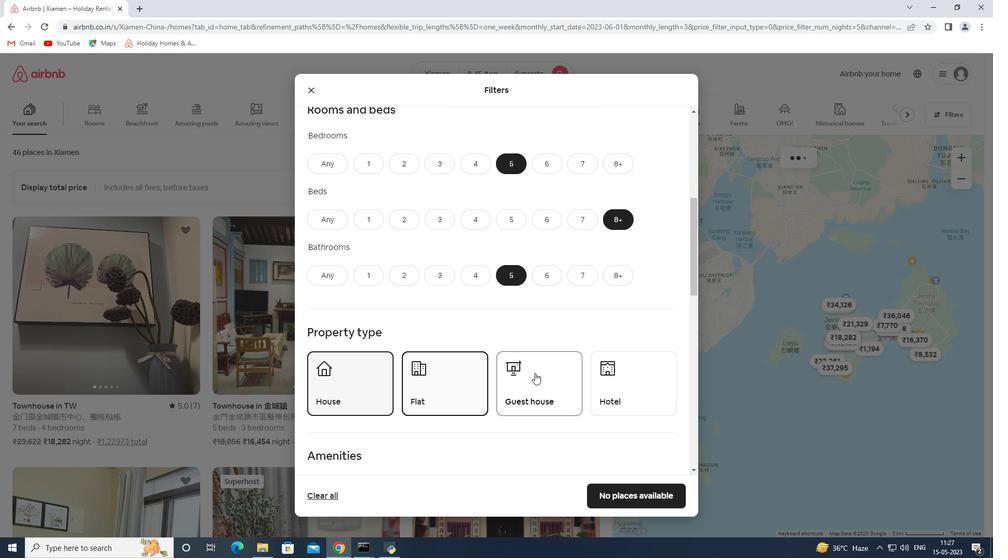 
Action: Mouse pressed left at (531, 373)
Screenshot: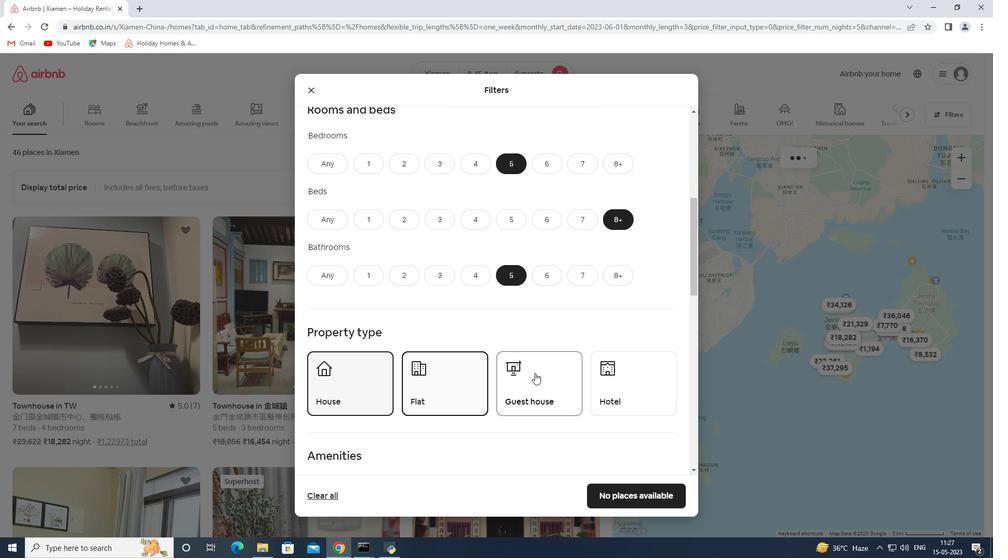 
Action: Mouse moved to (497, 313)
Screenshot: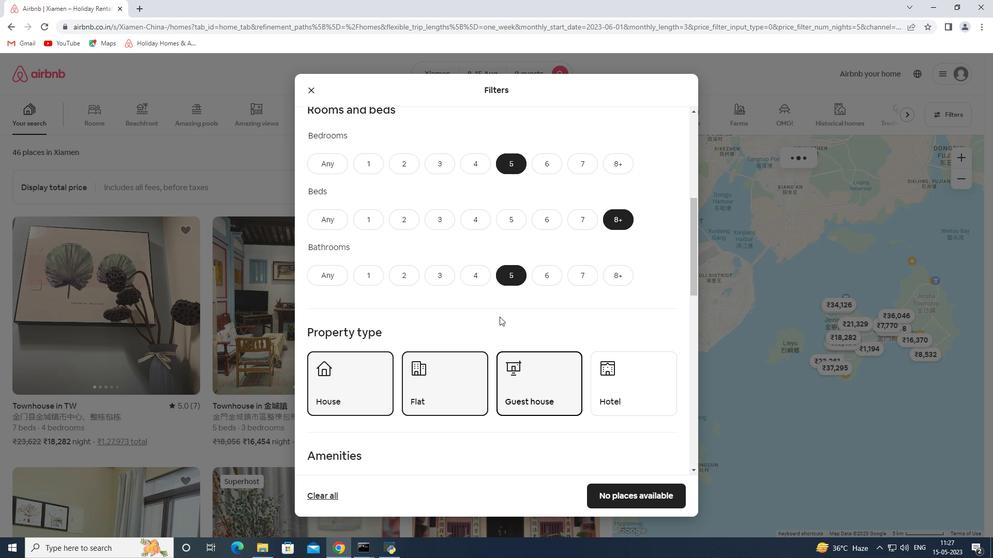 
Action: Mouse scrolled (497, 313) with delta (0, 0)
Screenshot: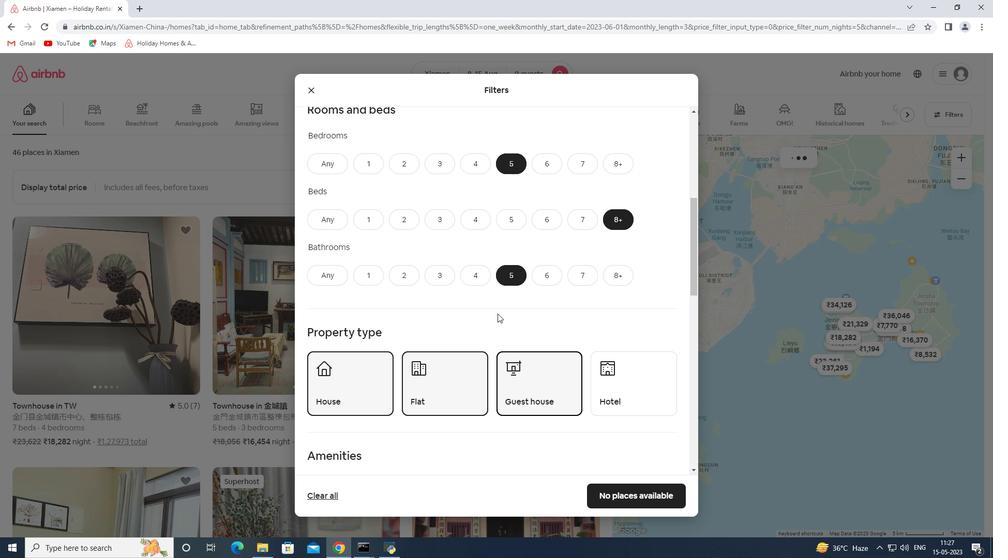 
Action: Mouse moved to (497, 313)
Screenshot: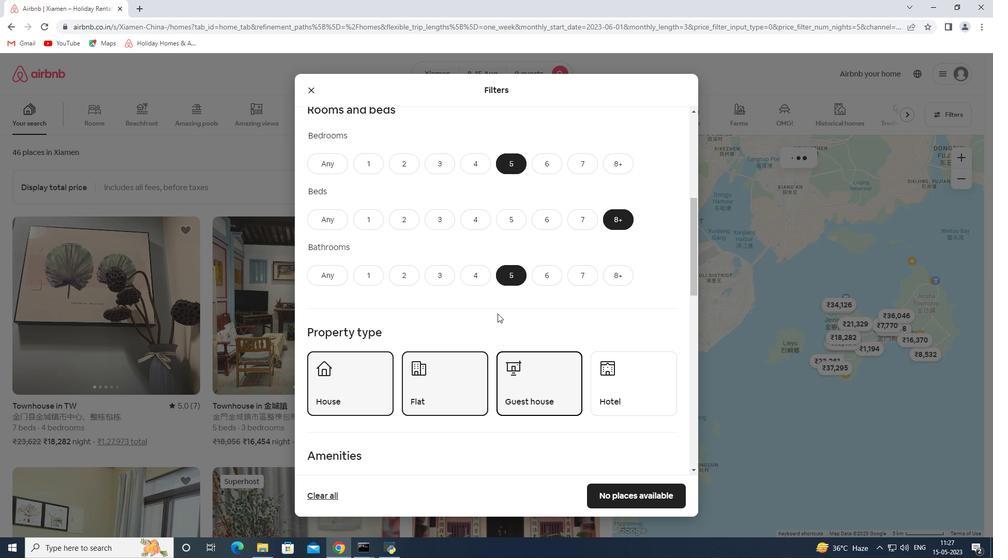 
Action: Mouse scrolled (497, 312) with delta (0, 0)
Screenshot: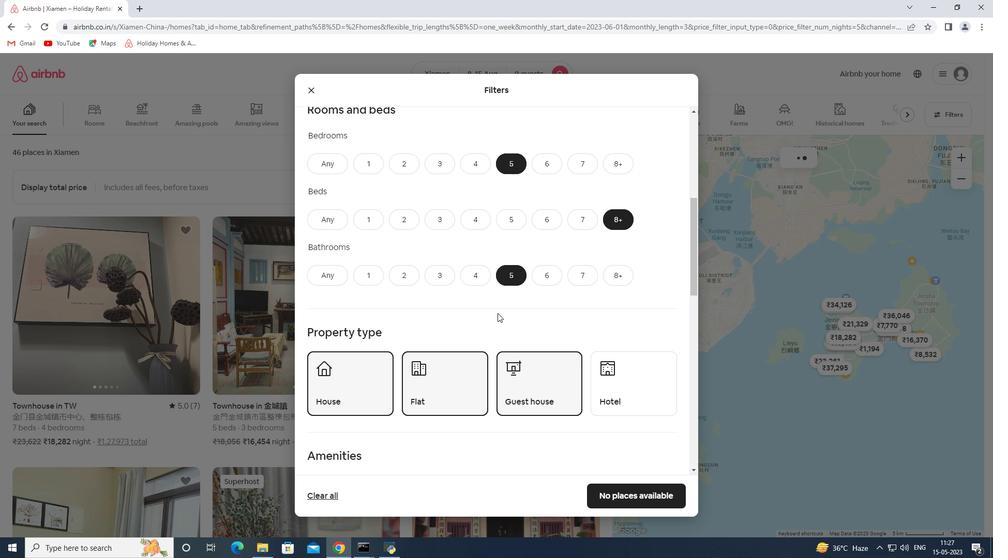 
Action: Mouse moved to (497, 313)
Screenshot: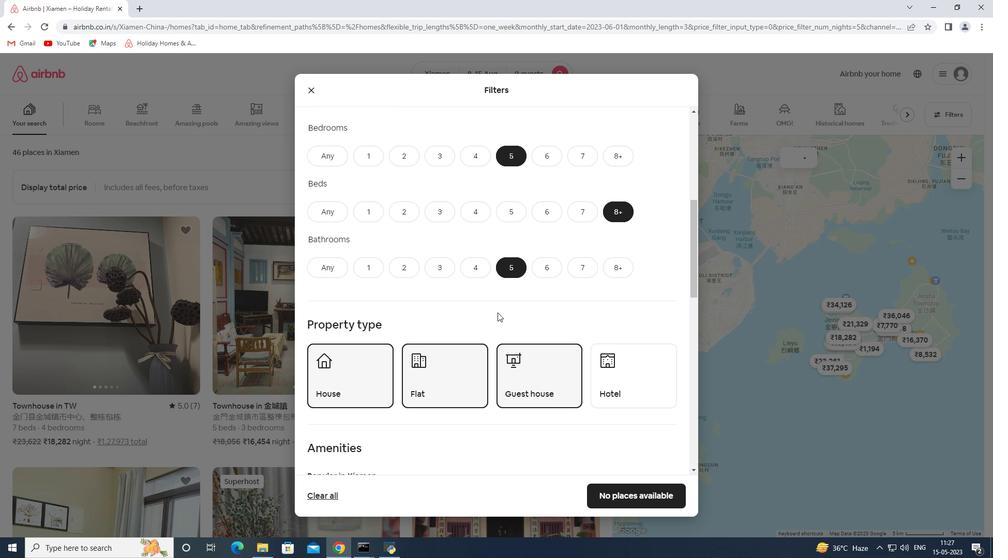 
Action: Mouse scrolled (497, 312) with delta (0, 0)
Screenshot: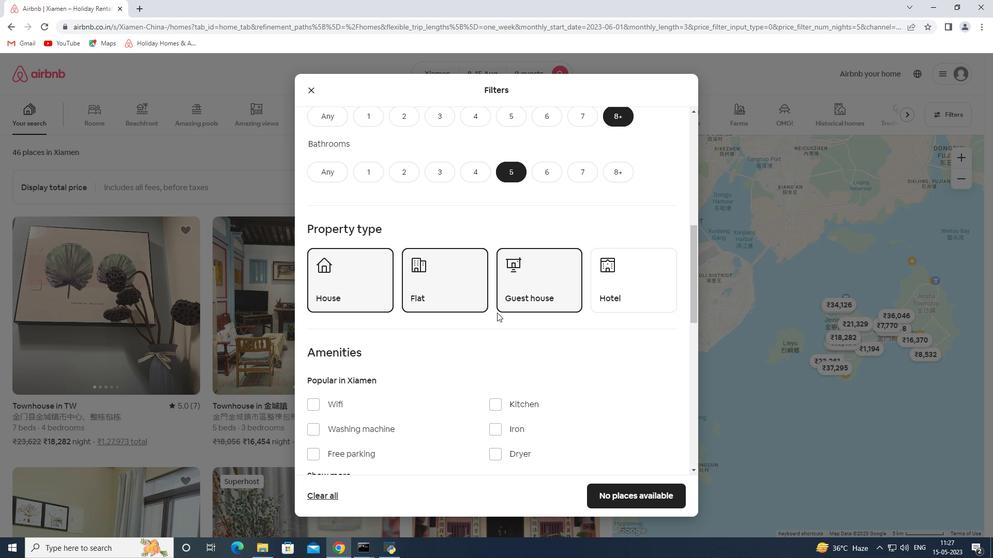 
Action: Mouse scrolled (497, 312) with delta (0, 0)
Screenshot: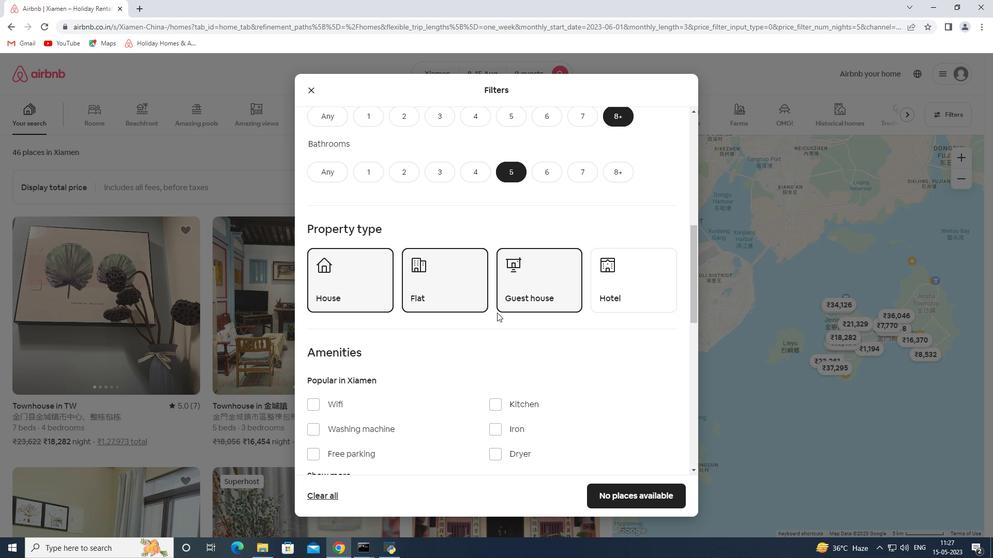 
Action: Mouse moved to (328, 303)
Screenshot: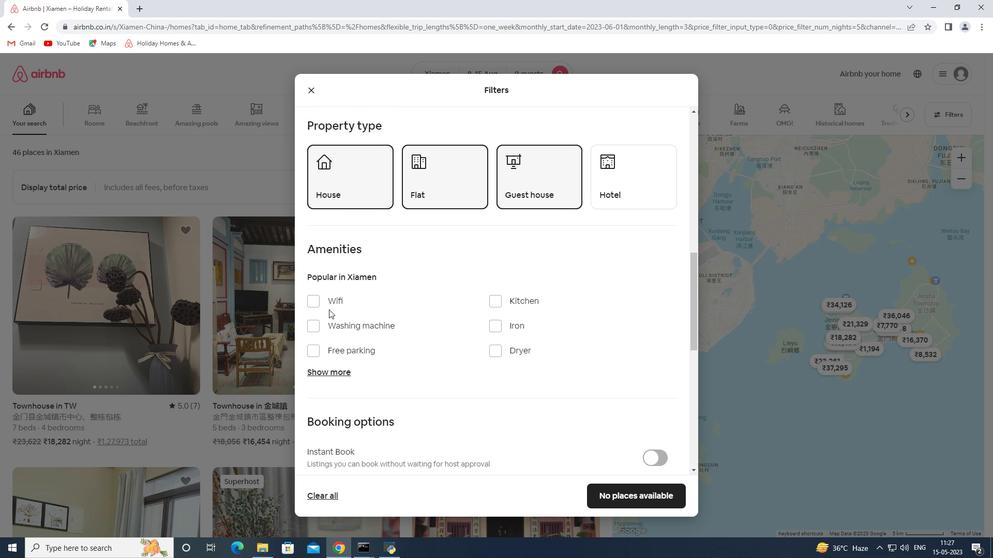 
Action: Mouse pressed left at (328, 303)
Screenshot: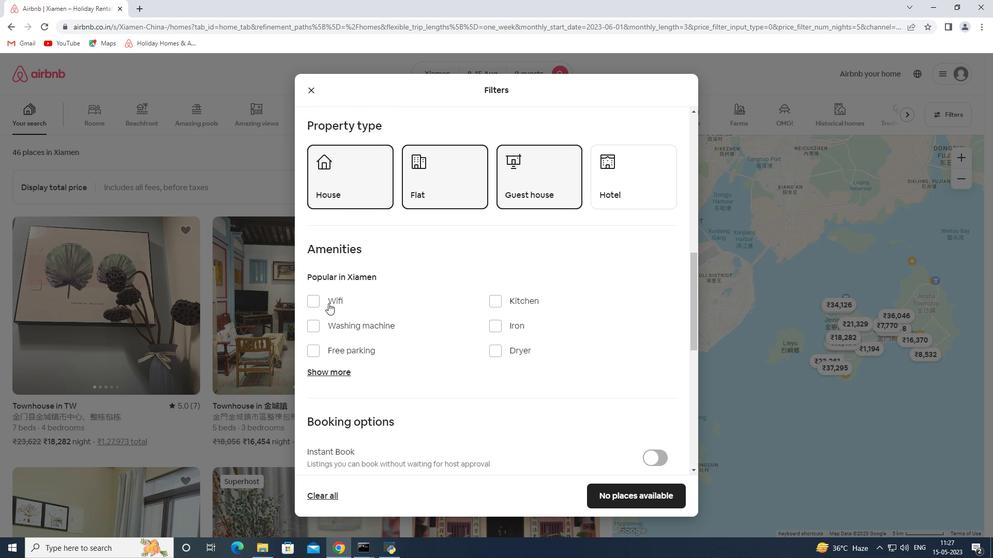 
Action: Mouse moved to (332, 349)
Screenshot: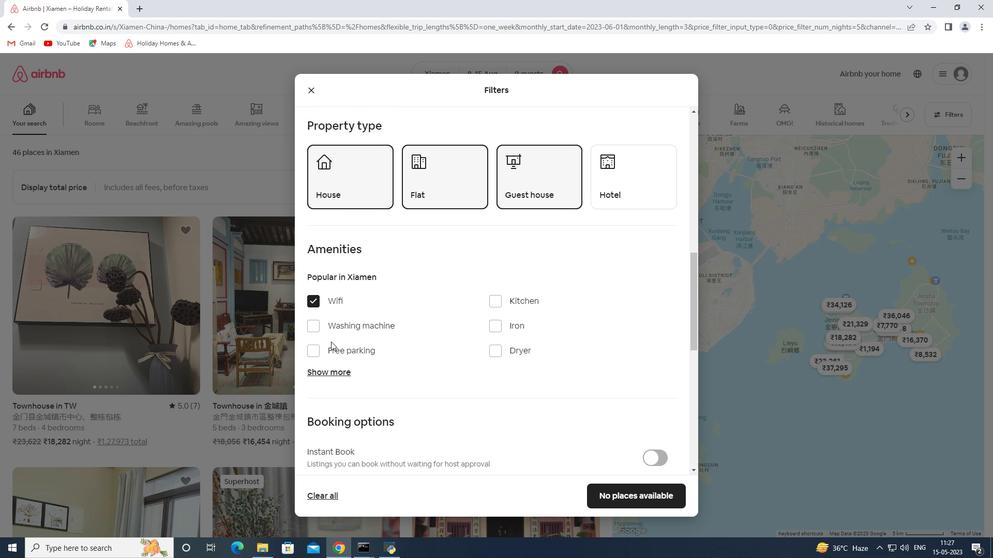 
Action: Mouse pressed left at (332, 349)
Screenshot: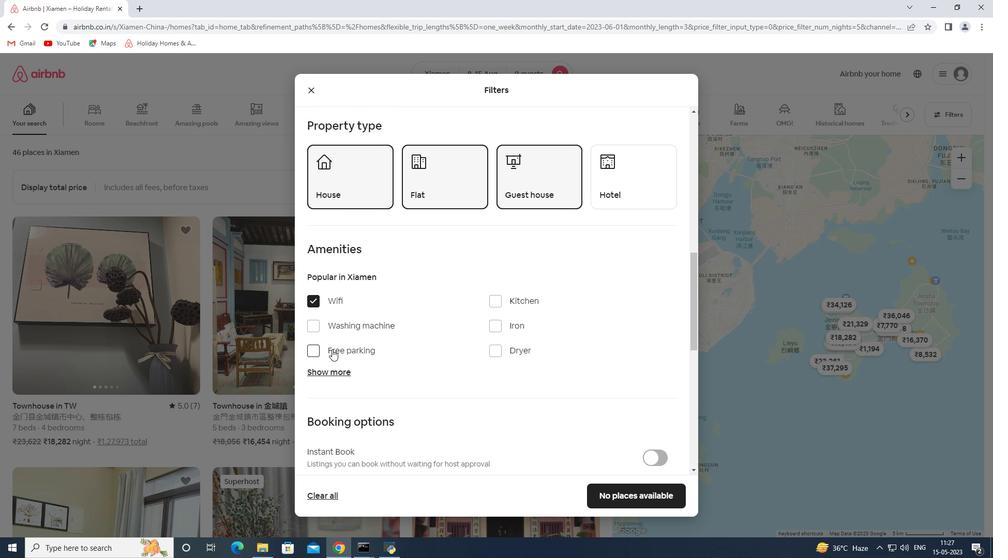 
Action: Mouse moved to (338, 368)
Screenshot: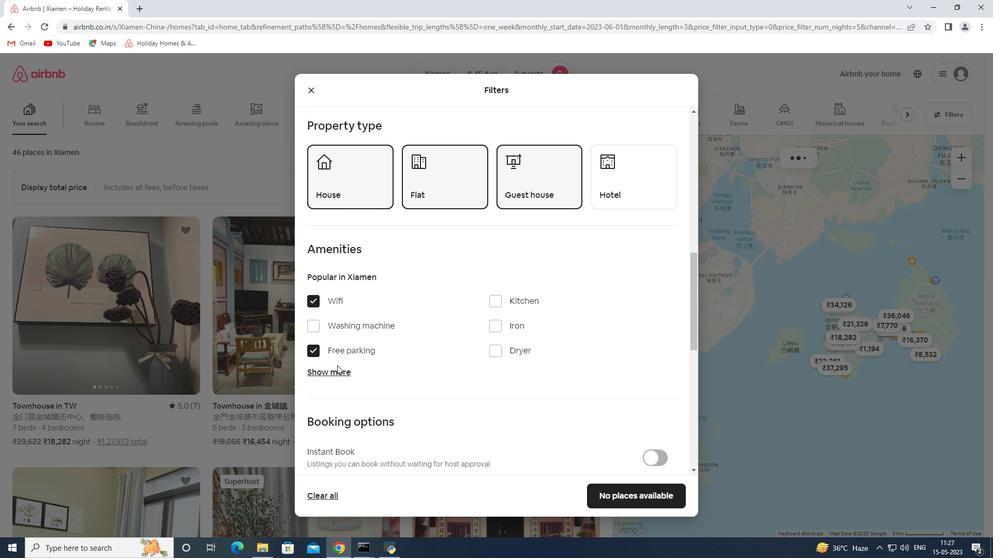 
Action: Mouse pressed left at (338, 368)
Screenshot: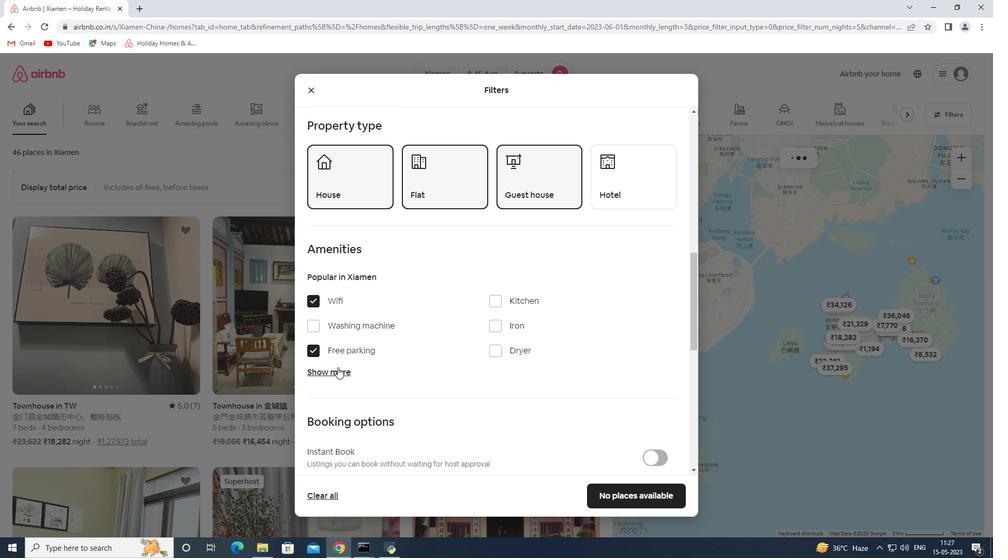 
Action: Mouse moved to (503, 433)
Screenshot: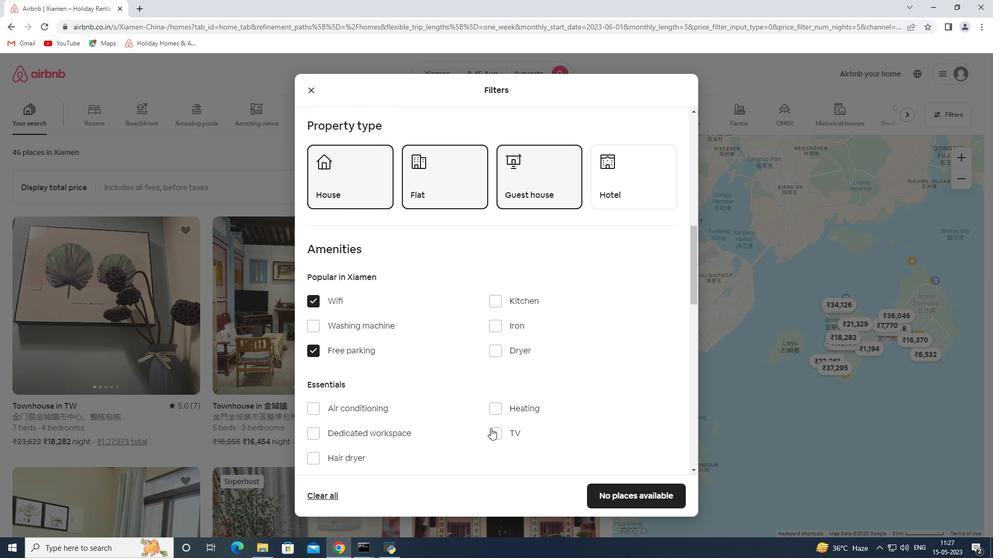 
Action: Mouse pressed left at (503, 433)
Screenshot: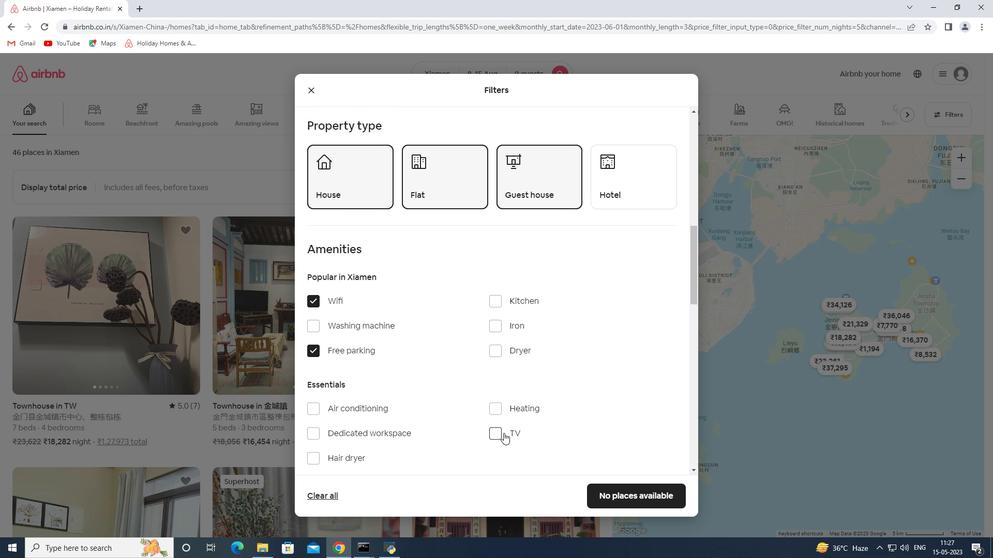 
Action: Mouse moved to (478, 352)
Screenshot: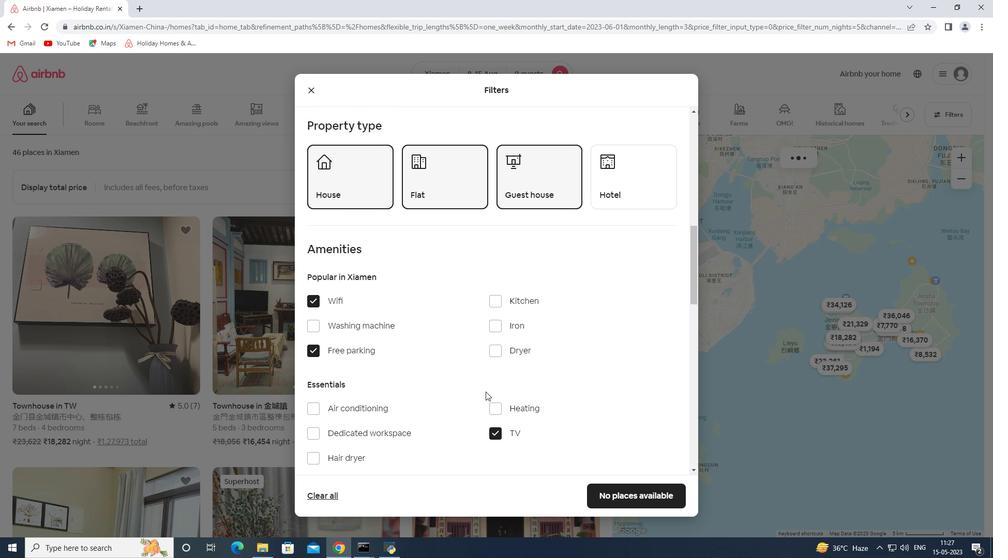 
Action: Mouse scrolled (478, 351) with delta (0, 0)
Screenshot: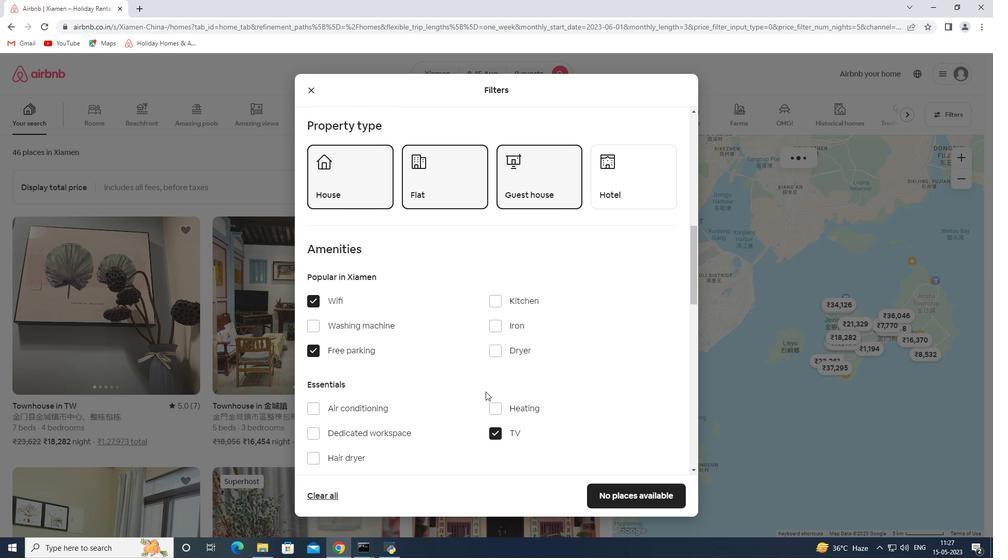 
Action: Mouse scrolled (478, 351) with delta (0, 0)
Screenshot: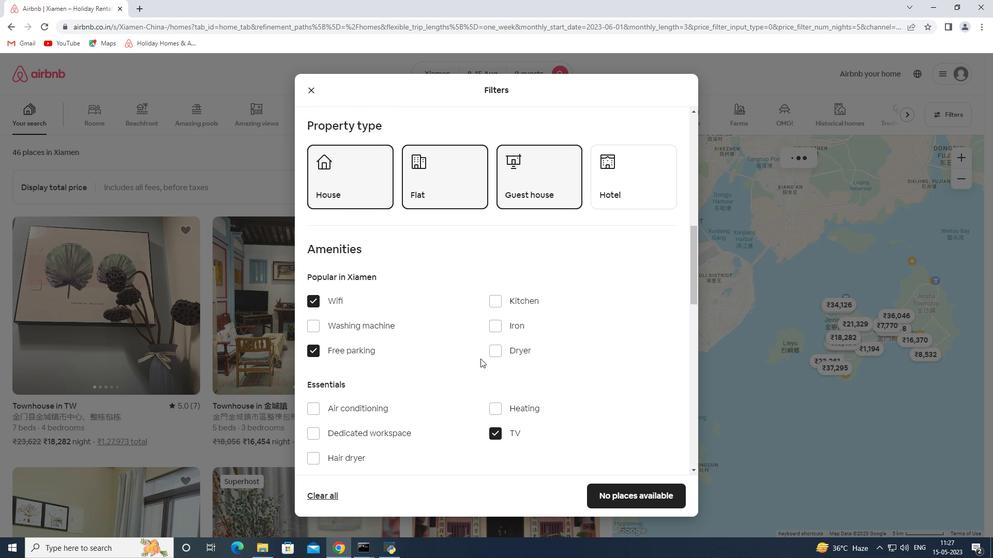 
Action: Mouse moved to (478, 351)
Screenshot: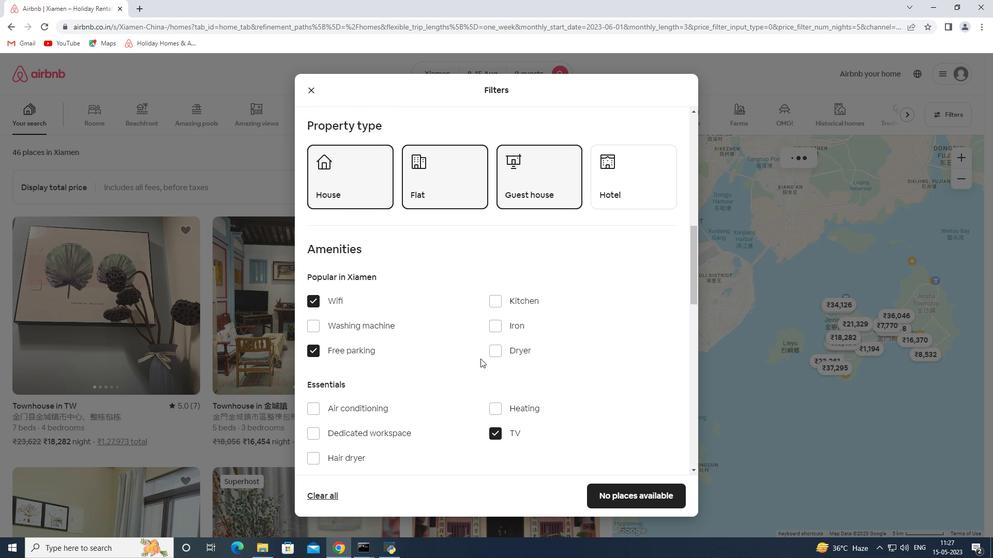
Action: Mouse scrolled (478, 351) with delta (0, 0)
Screenshot: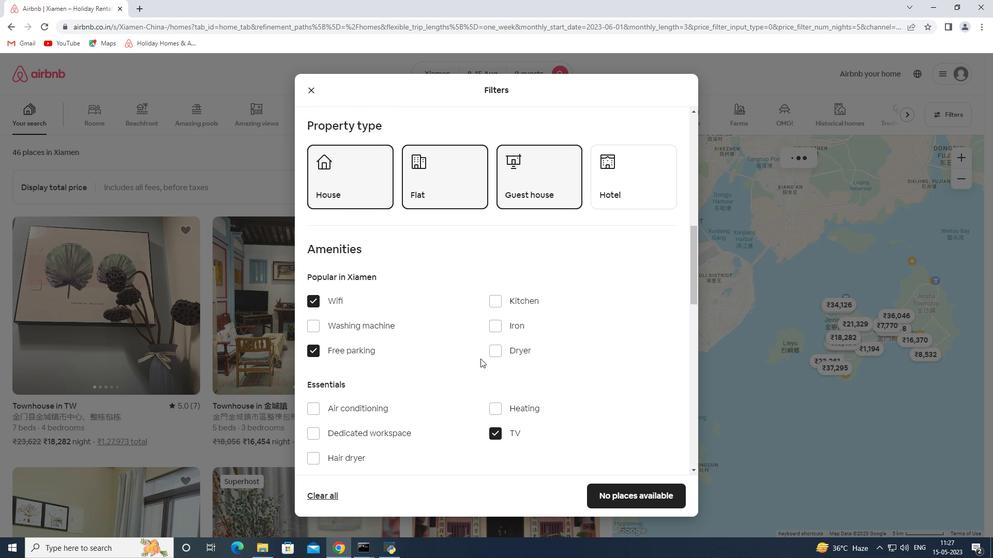 
Action: Mouse moved to (339, 412)
Screenshot: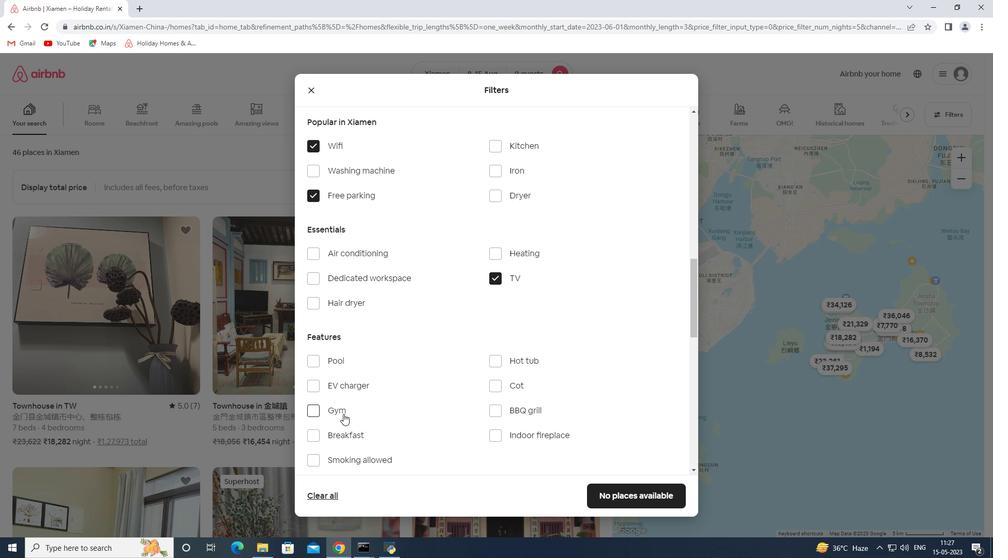 
Action: Mouse pressed left at (339, 412)
Screenshot: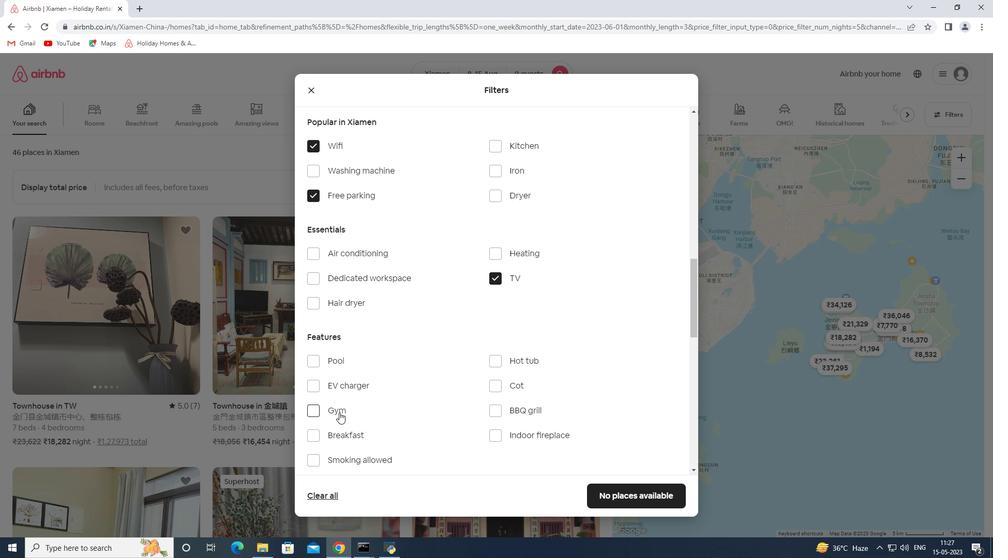 
Action: Mouse moved to (340, 441)
Screenshot: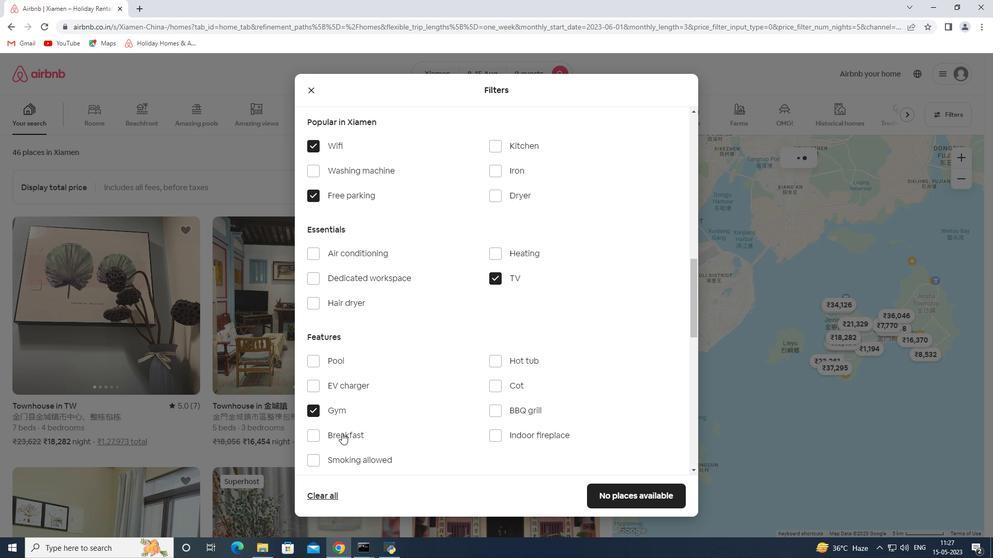 
Action: Mouse pressed left at (340, 441)
Screenshot: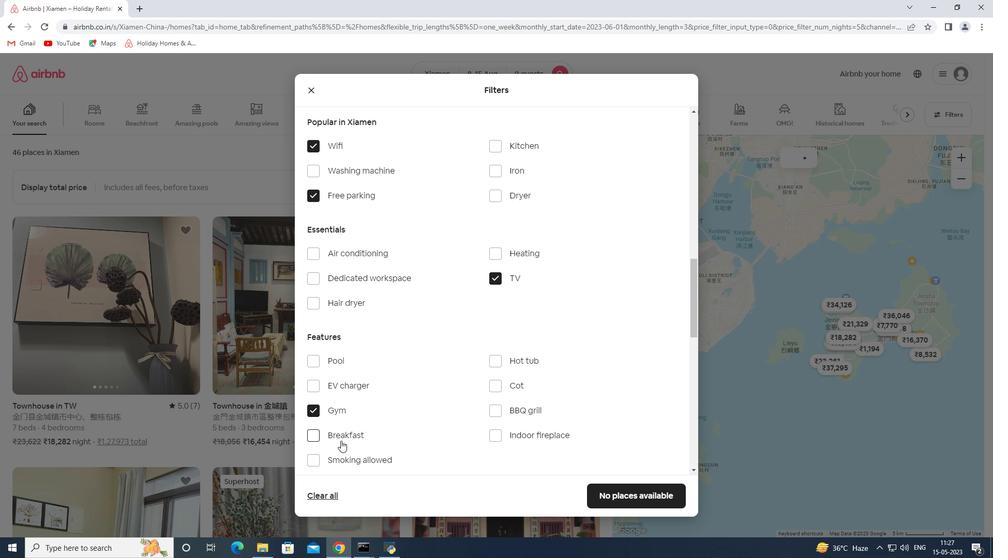 
Action: Mouse moved to (448, 380)
Screenshot: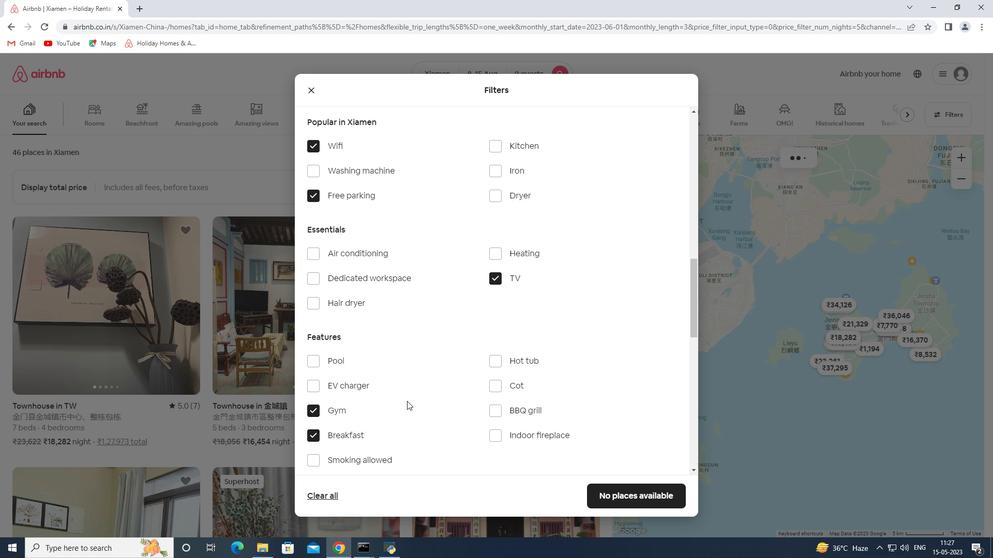 
Action: Mouse scrolled (448, 380) with delta (0, 0)
Screenshot: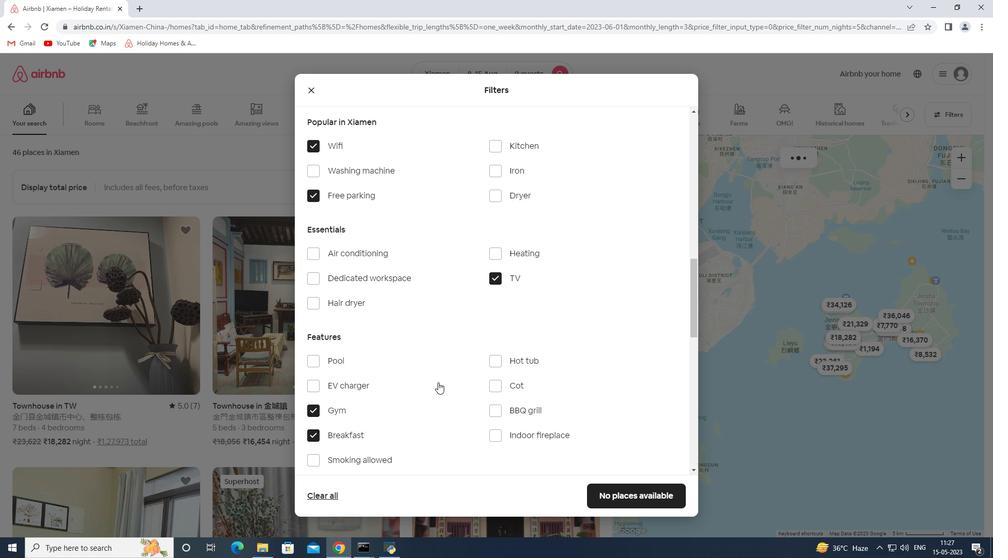 
Action: Mouse scrolled (448, 380) with delta (0, 0)
Screenshot: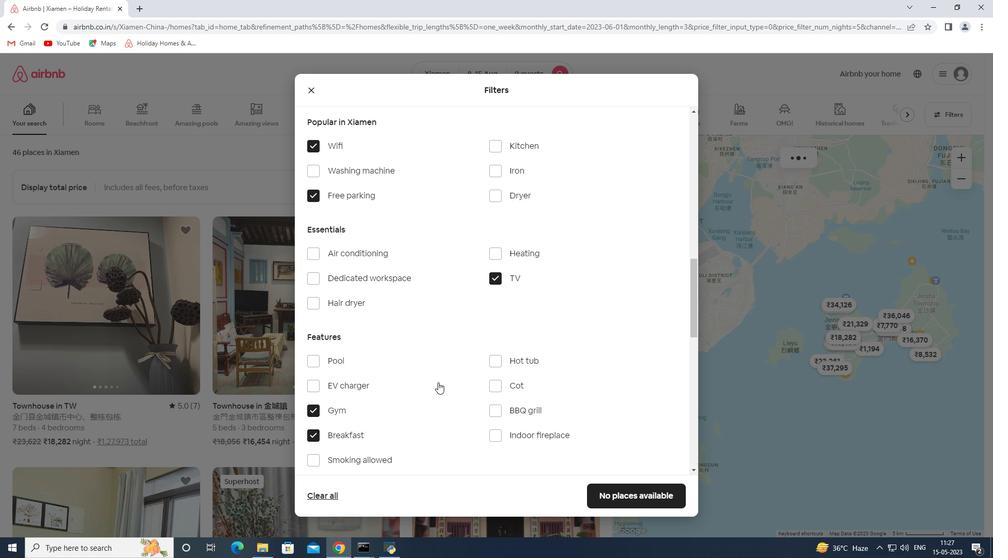 
Action: Mouse scrolled (448, 380) with delta (0, 0)
Screenshot: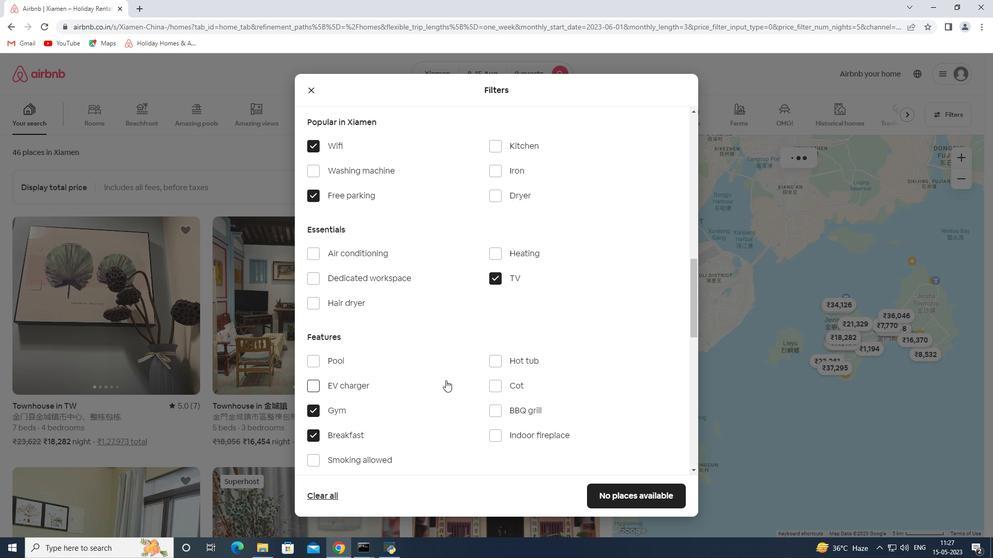 
Action: Mouse scrolled (448, 380) with delta (0, 0)
Screenshot: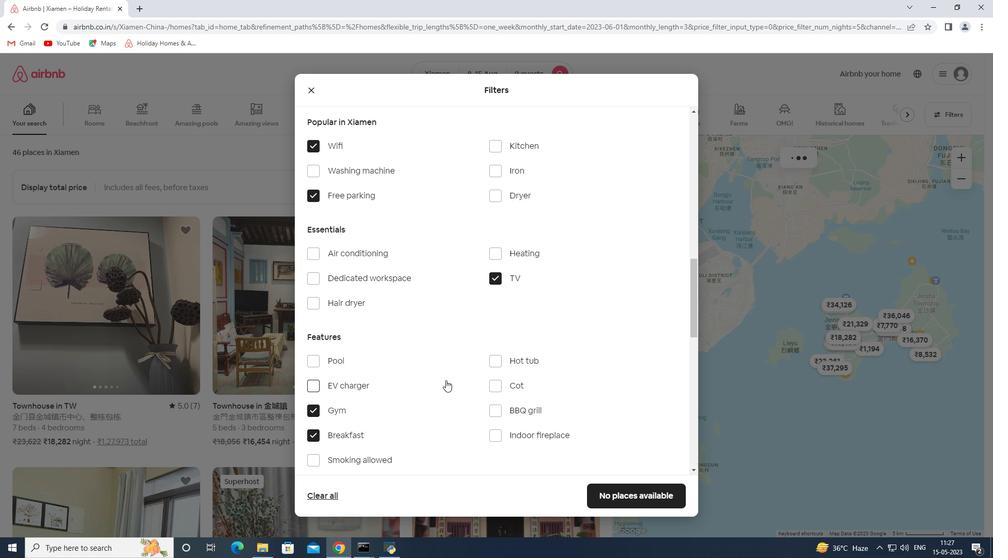 
Action: Mouse moved to (657, 450)
Screenshot: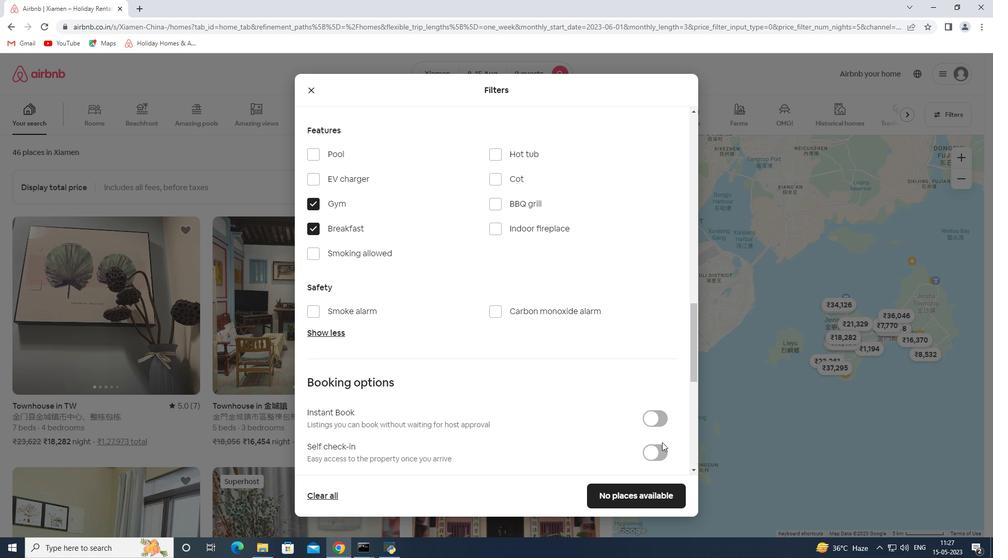 
Action: Mouse pressed left at (657, 450)
Screenshot: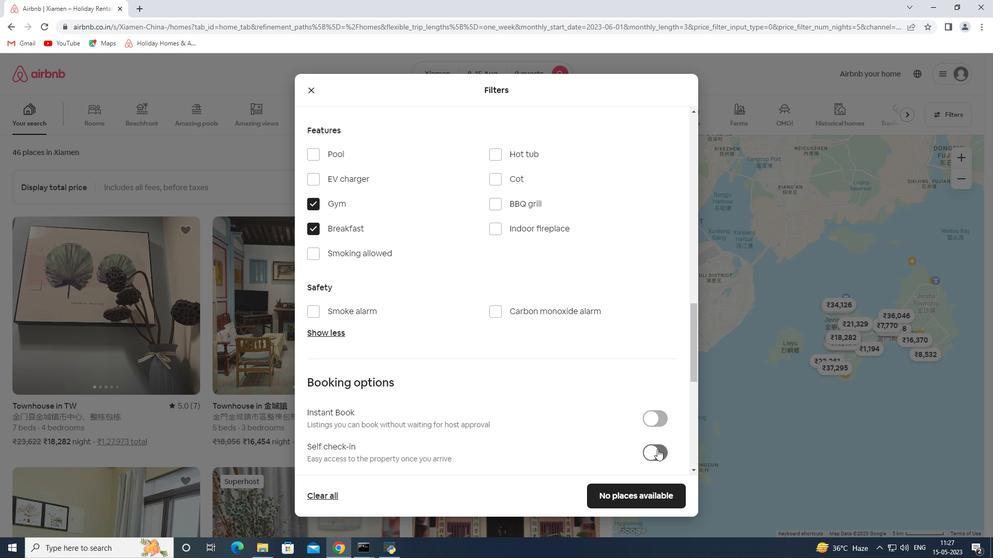 
Action: Mouse moved to (549, 398)
Screenshot: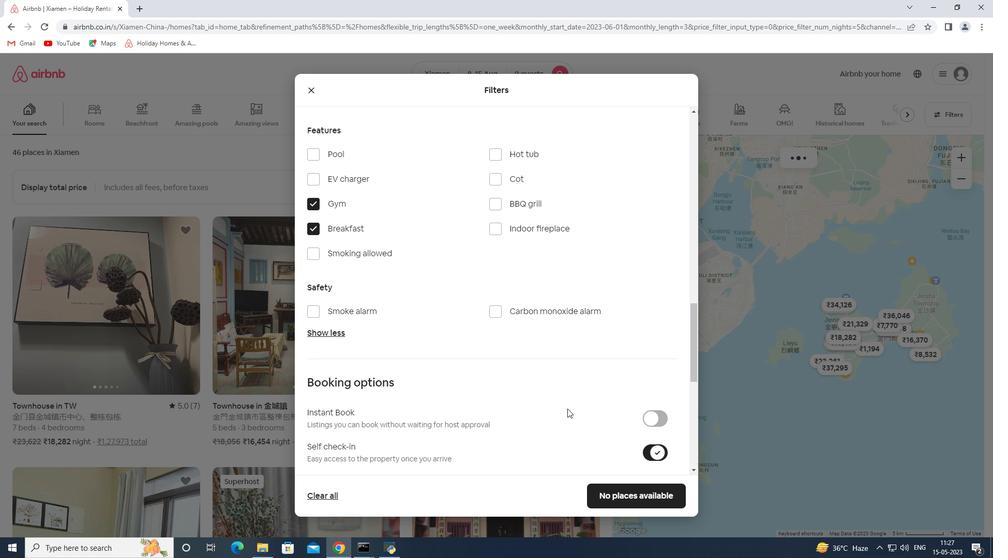 
Action: Mouse scrolled (549, 397) with delta (0, 0)
Screenshot: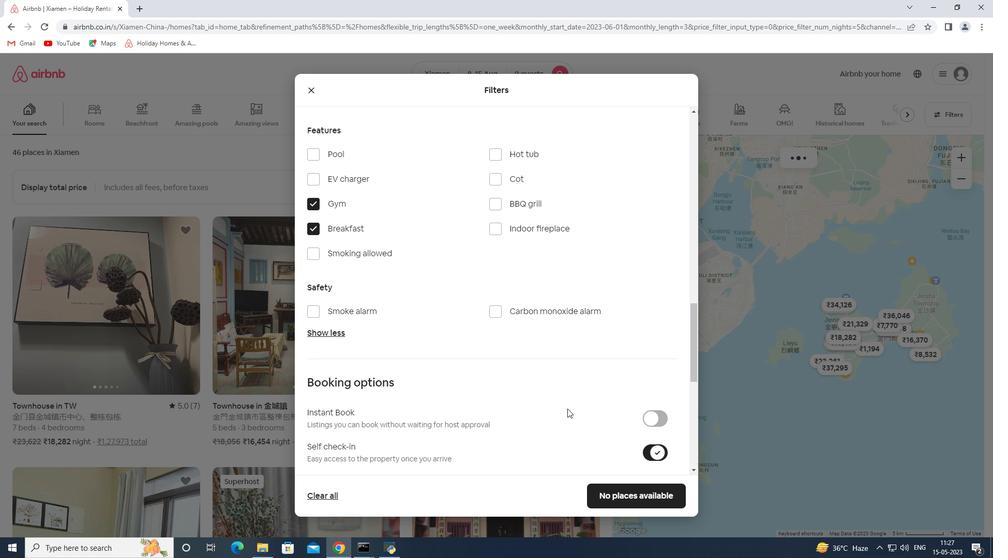 
Action: Mouse scrolled (549, 397) with delta (0, 0)
Screenshot: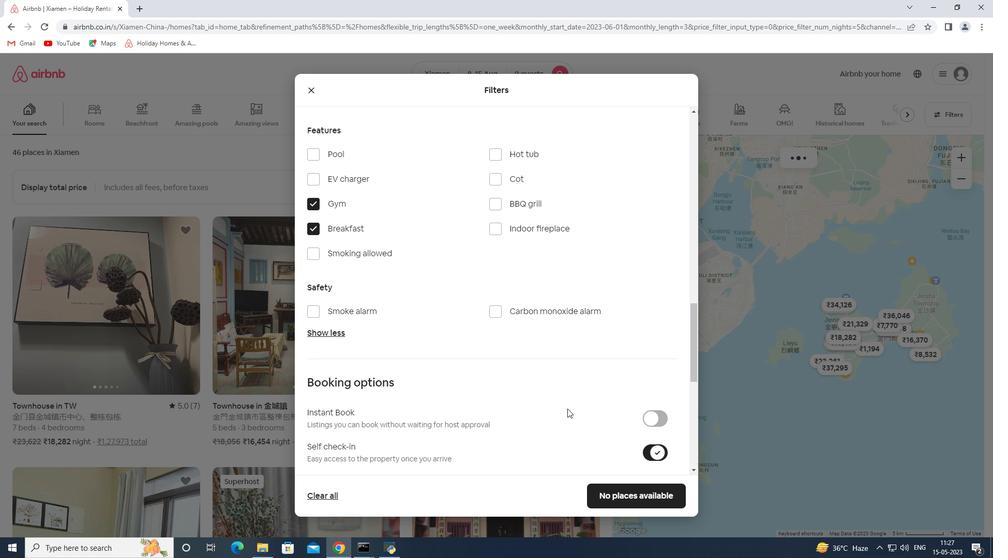 
Action: Mouse moved to (548, 397)
Screenshot: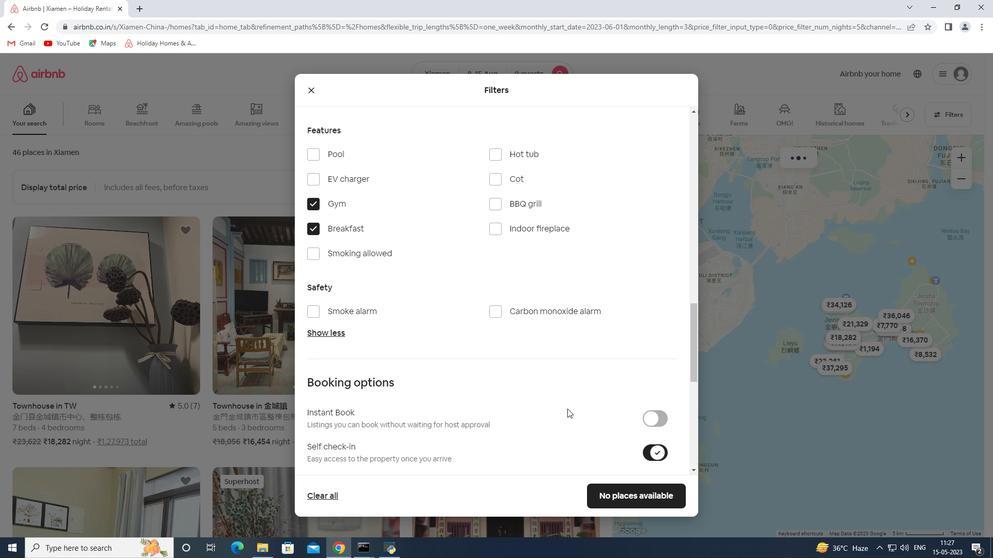 
Action: Mouse scrolled (548, 397) with delta (0, 0)
Screenshot: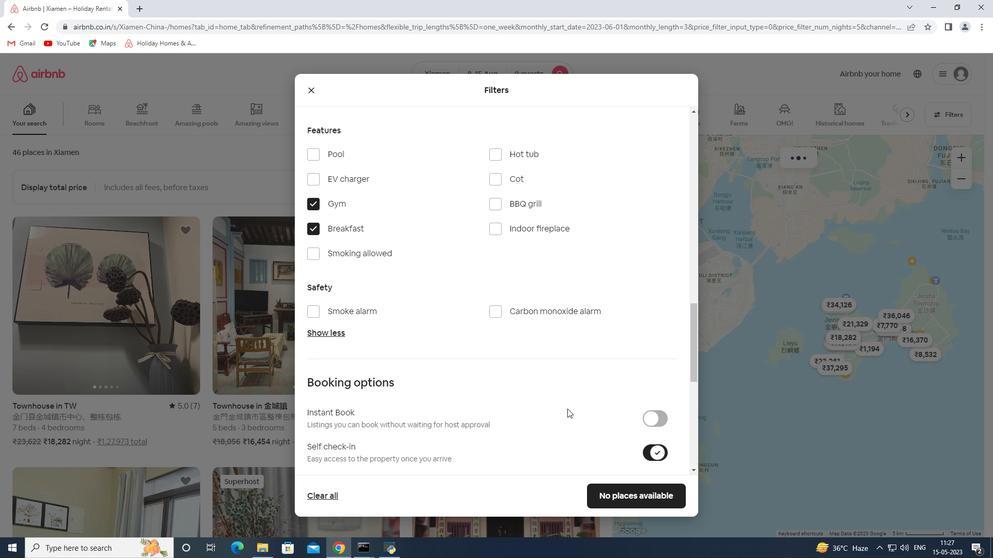 
Action: Mouse scrolled (548, 397) with delta (0, 0)
Screenshot: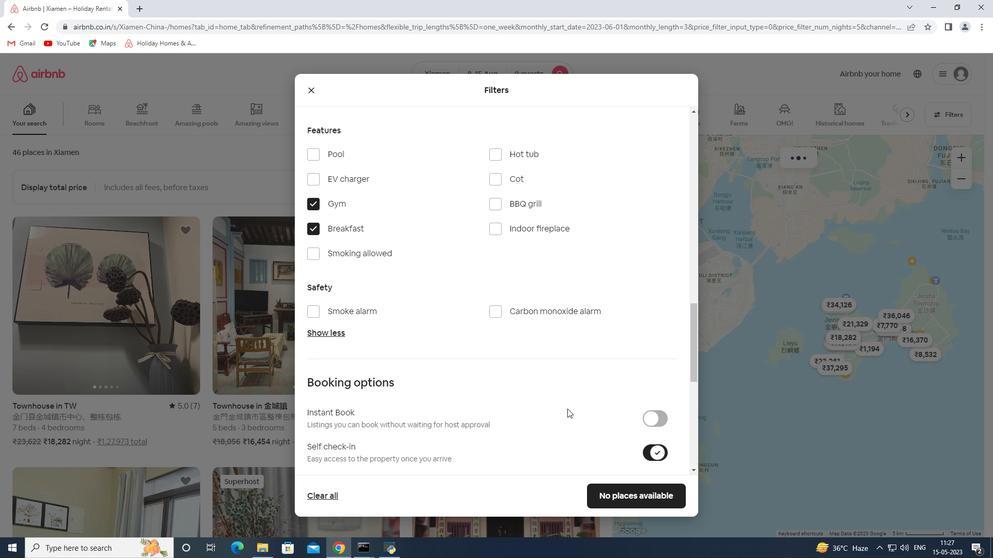 
Action: Mouse scrolled (548, 397) with delta (0, 0)
Screenshot: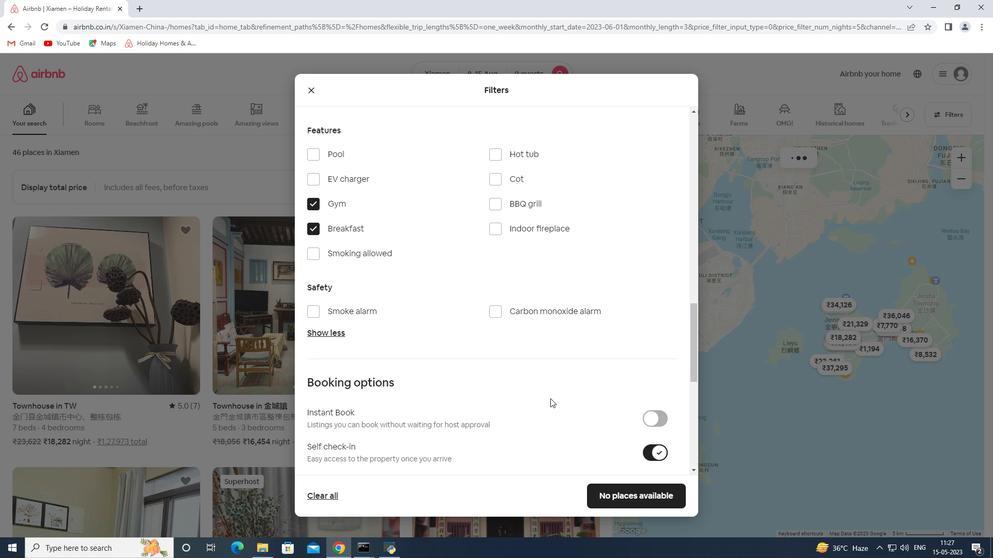
Action: Mouse moved to (470, 425)
Screenshot: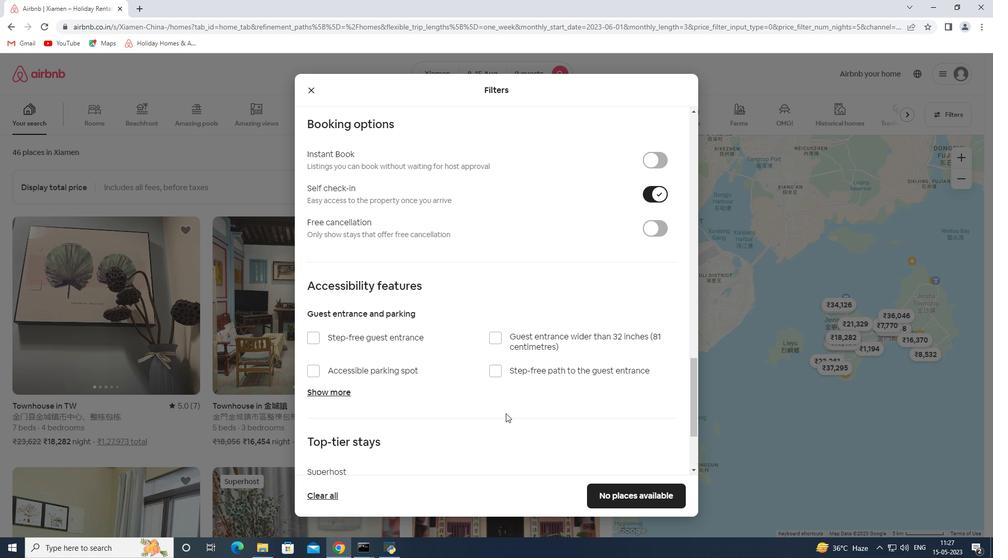 
Action: Mouse scrolled (470, 425) with delta (0, 0)
Screenshot: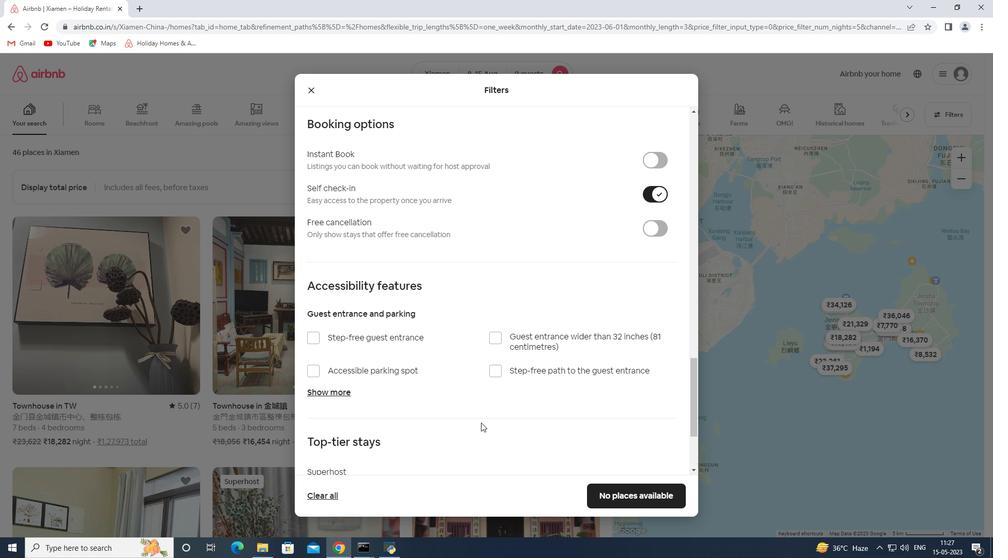 
Action: Mouse scrolled (470, 425) with delta (0, 0)
Screenshot: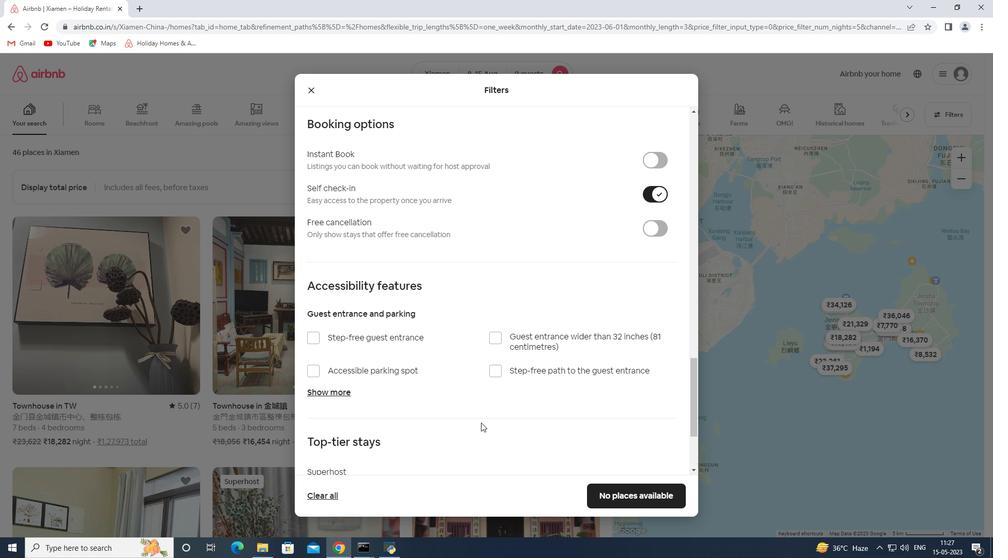 
Action: Mouse scrolled (470, 425) with delta (0, 0)
Screenshot: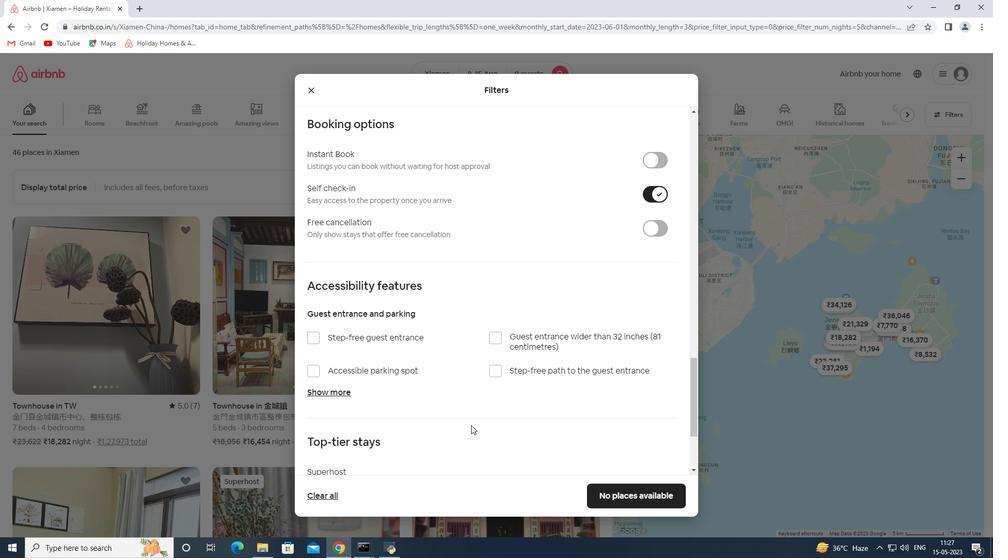 
Action: Mouse scrolled (470, 425) with delta (0, 0)
Screenshot: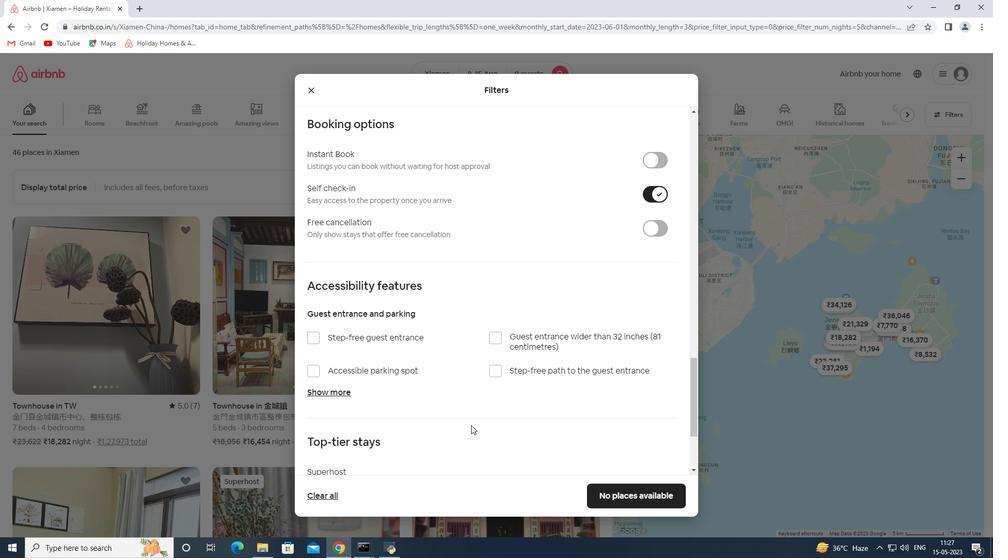 
Action: Mouse scrolled (470, 425) with delta (0, 0)
Screenshot: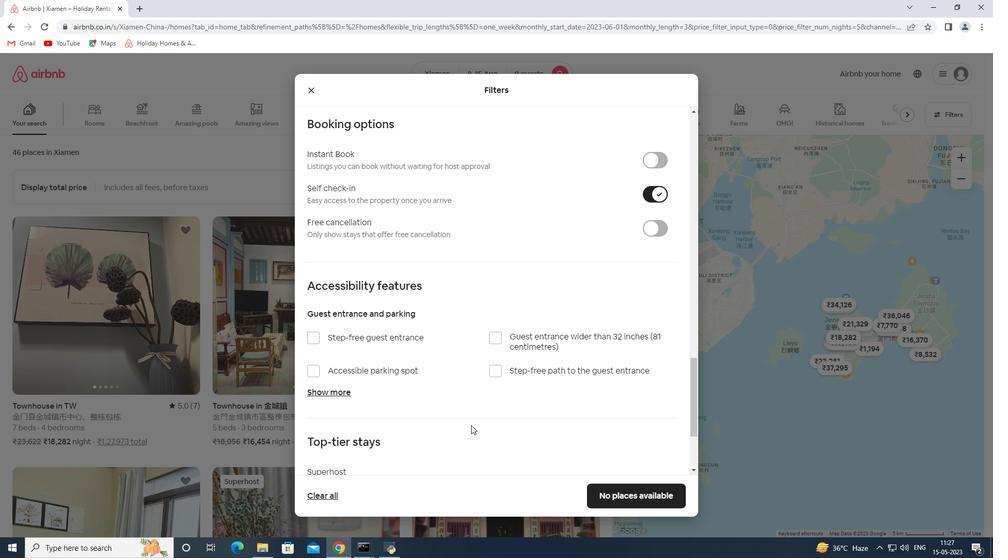 
Action: Mouse scrolled (470, 425) with delta (0, 0)
Screenshot: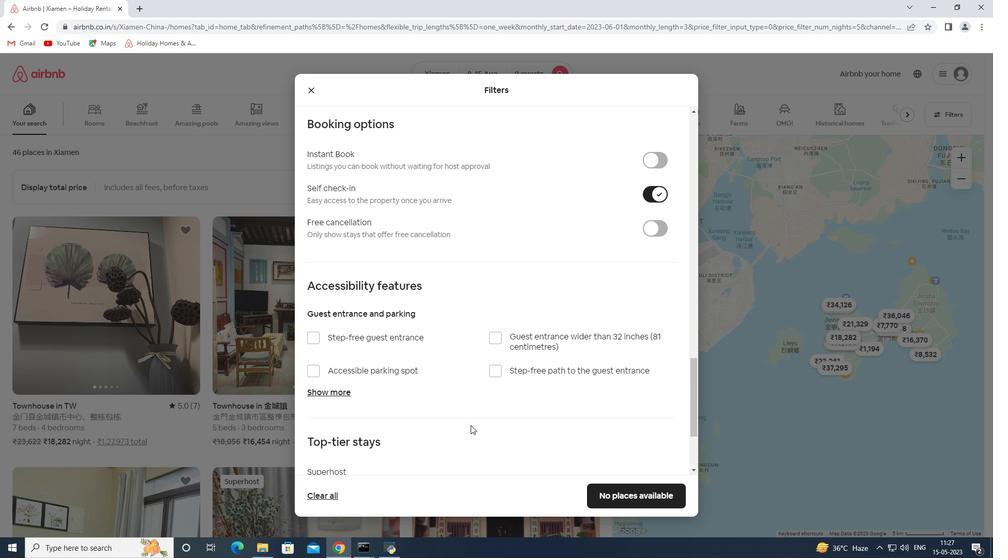 
Action: Mouse moved to (327, 443)
Screenshot: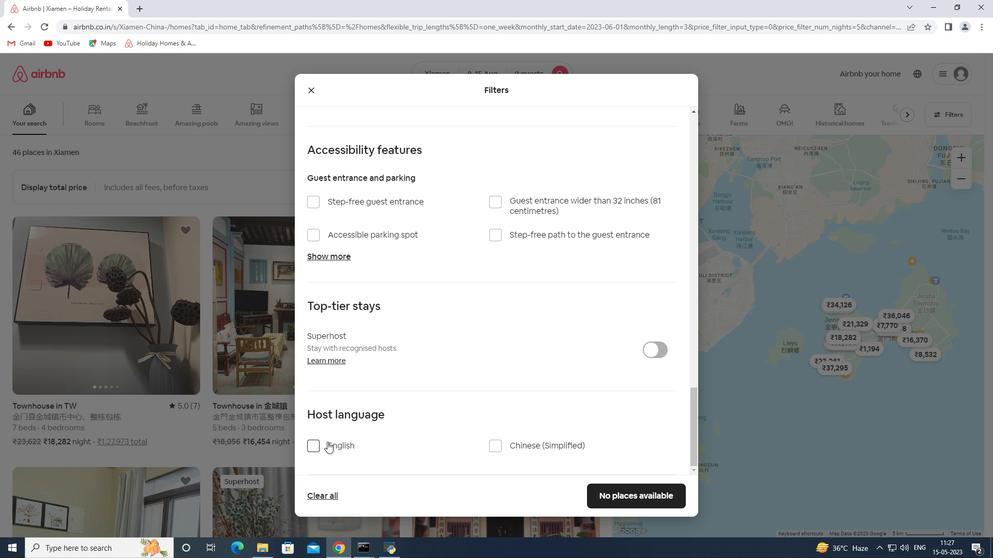 
Action: Mouse pressed left at (327, 443)
Screenshot: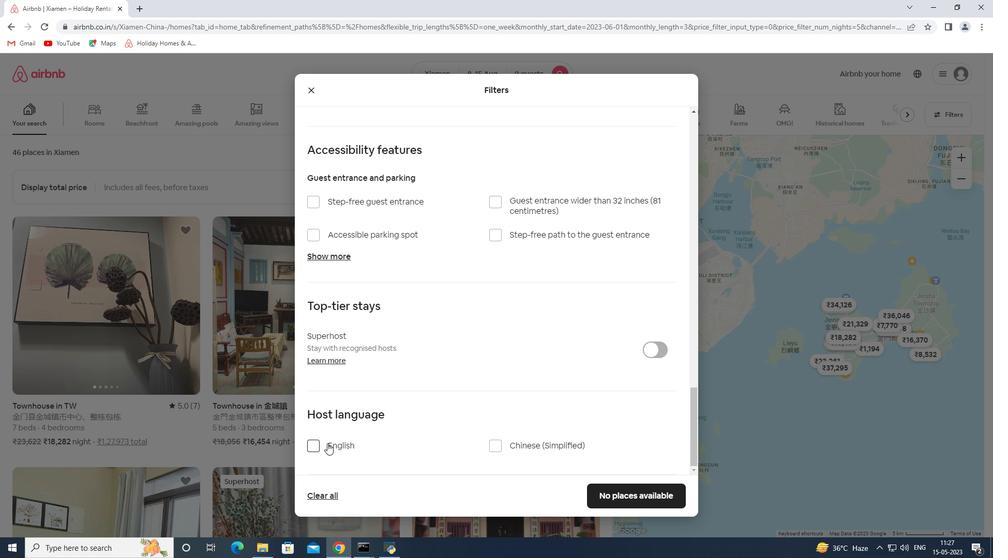 
Action: Mouse moved to (623, 496)
Screenshot: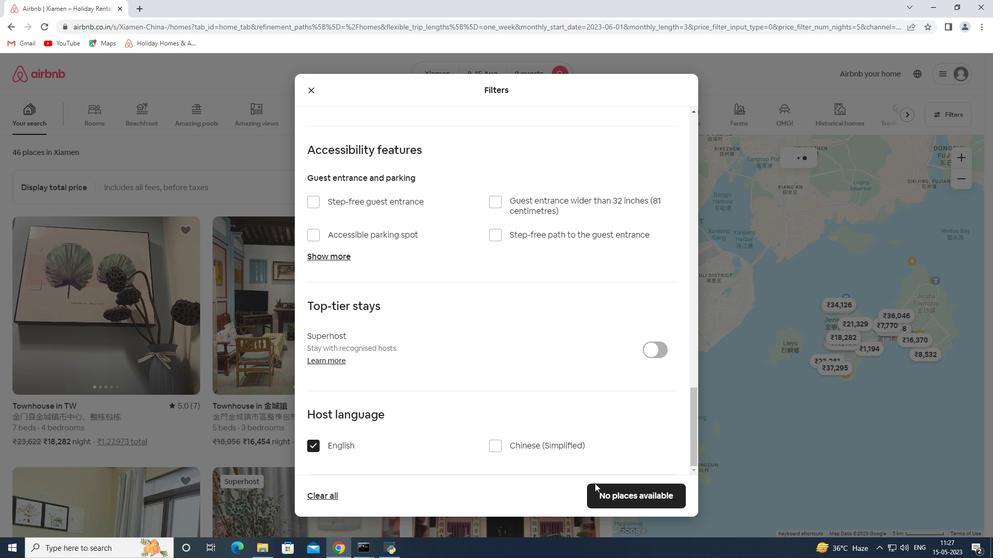 
Action: Mouse pressed left at (623, 496)
Screenshot: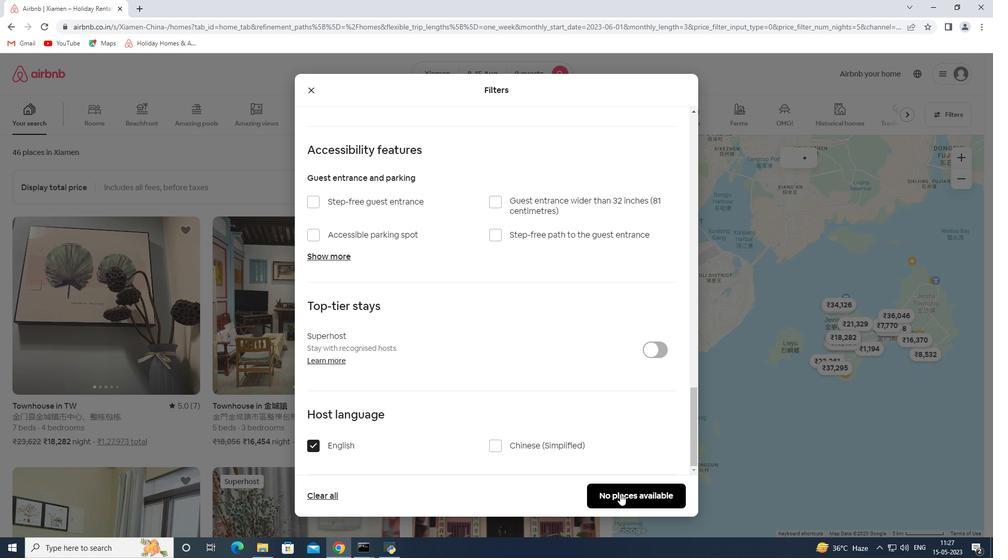
Action: Mouse moved to (601, 489)
Screenshot: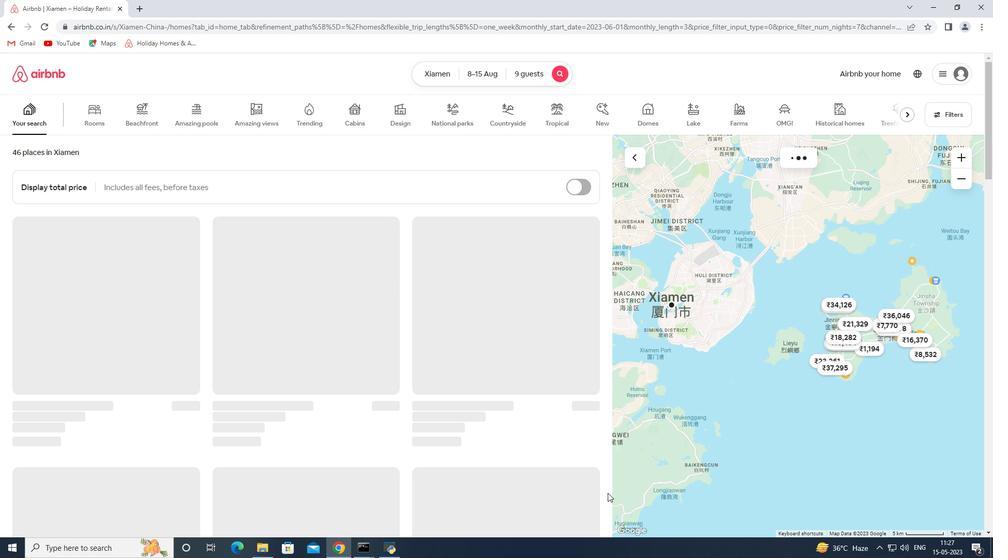 
